 Task: Create a schedule automation trigger every 2 weeks on sunday at 05:00 PM starting on July 1, 2022.
Action: Mouse moved to (1068, 312)
Screenshot: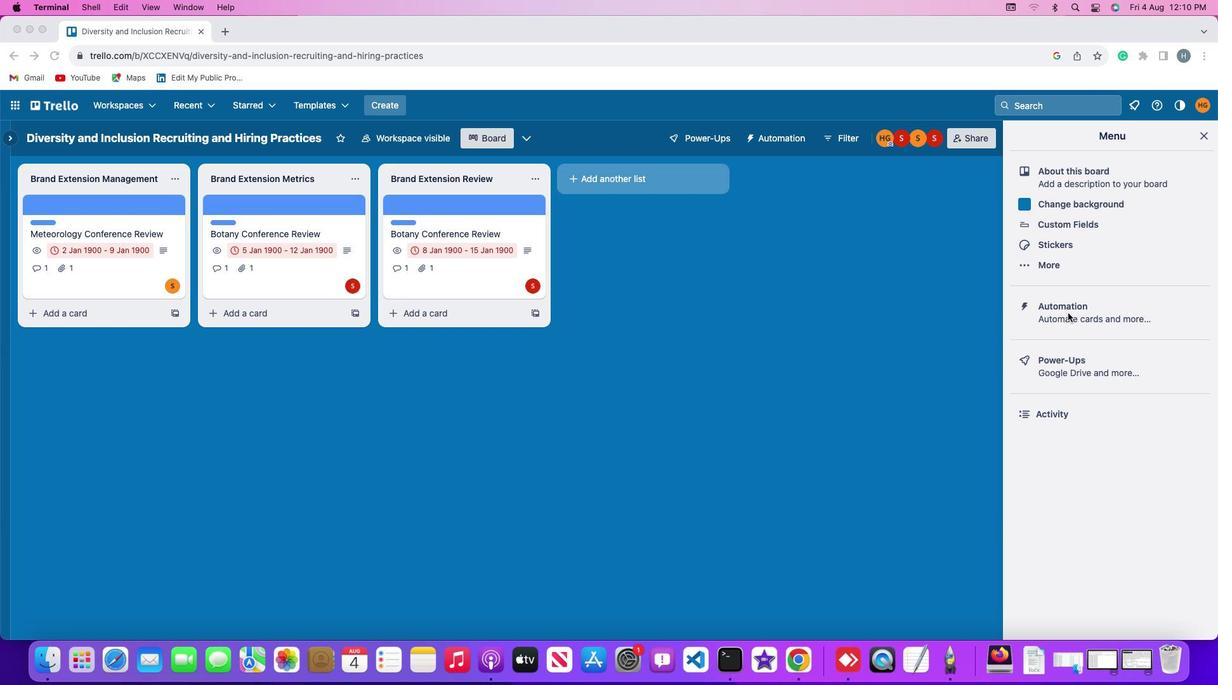 
Action: Mouse pressed left at (1068, 312)
Screenshot: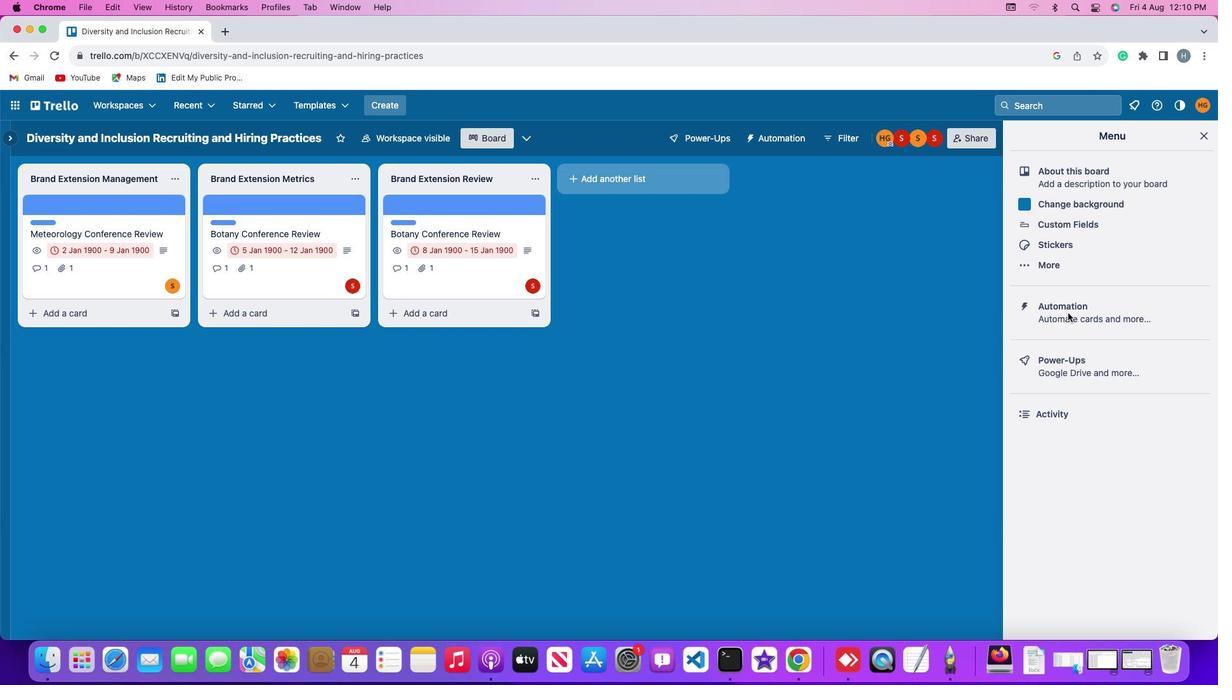 
Action: Mouse moved to (1077, 311)
Screenshot: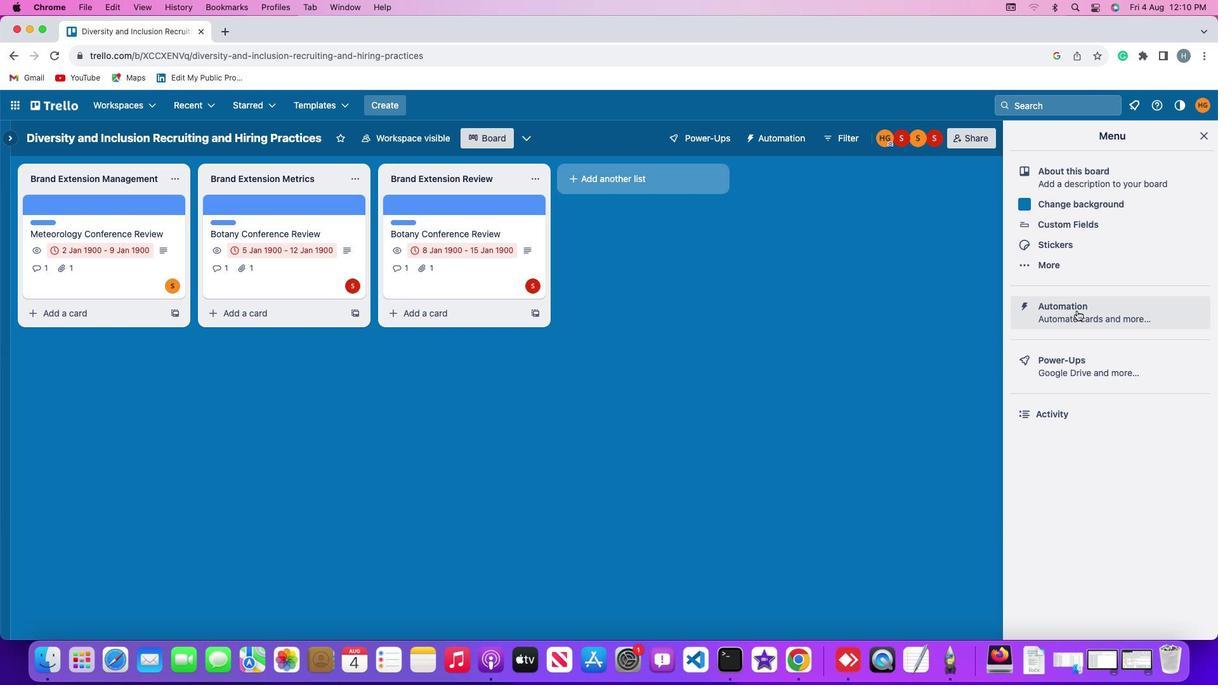 
Action: Mouse pressed left at (1077, 311)
Screenshot: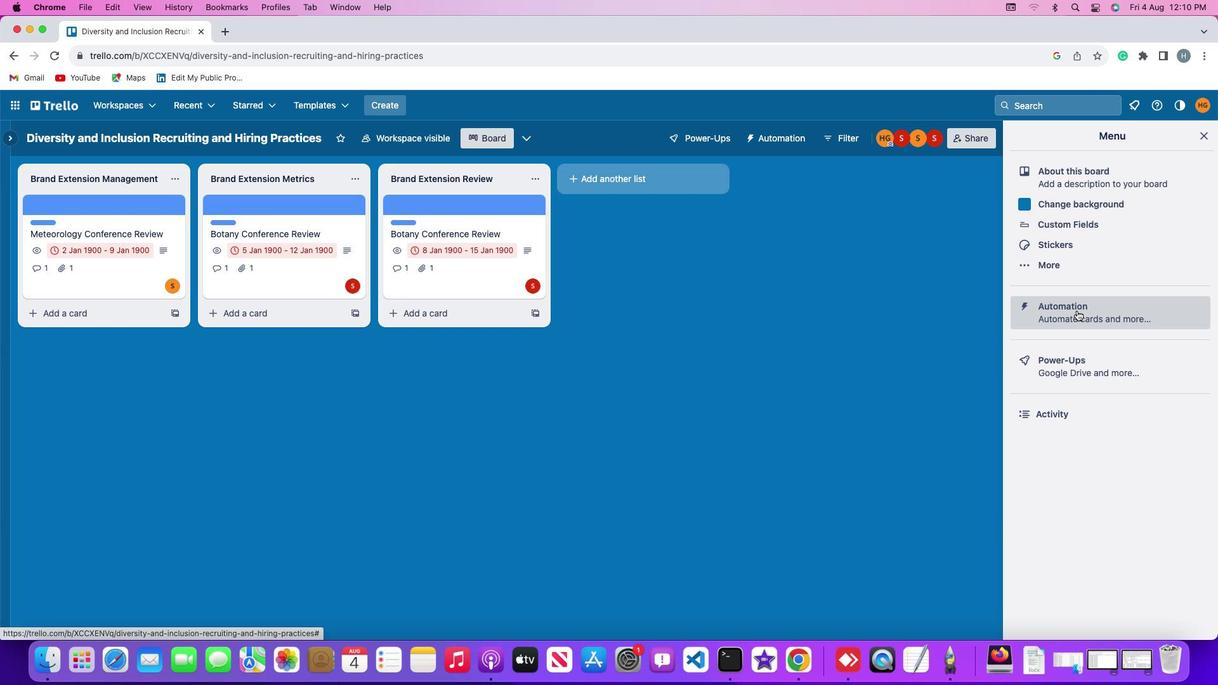 
Action: Mouse moved to (77, 272)
Screenshot: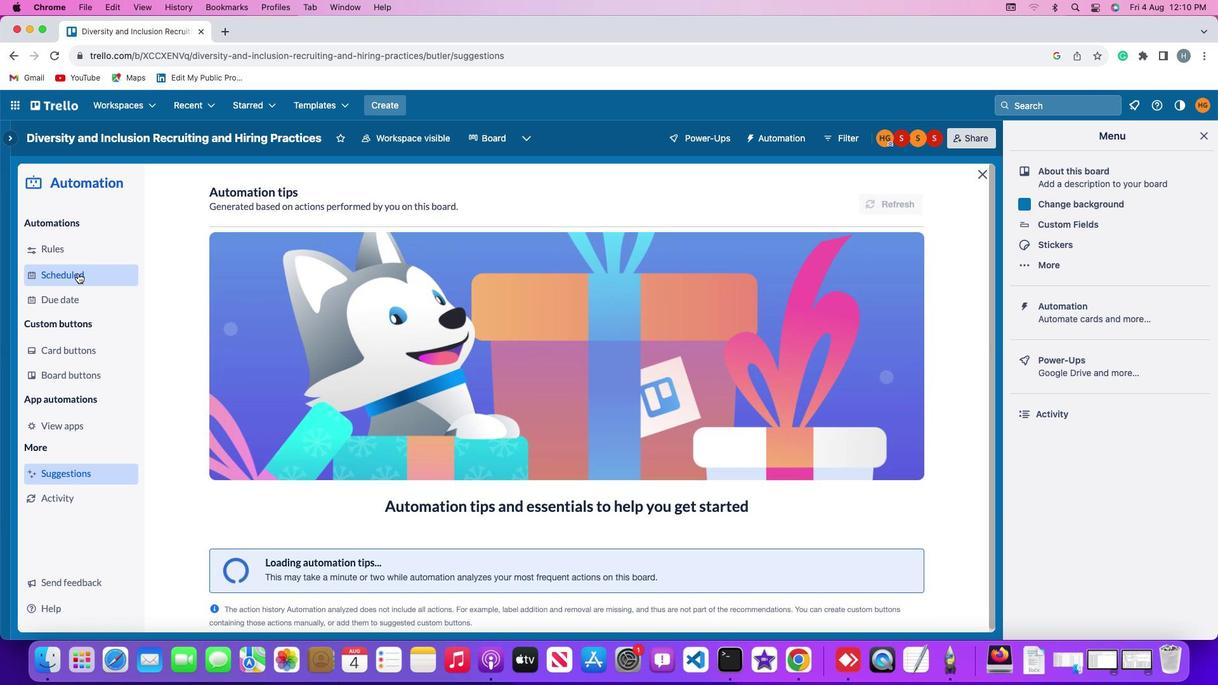 
Action: Mouse pressed left at (77, 272)
Screenshot: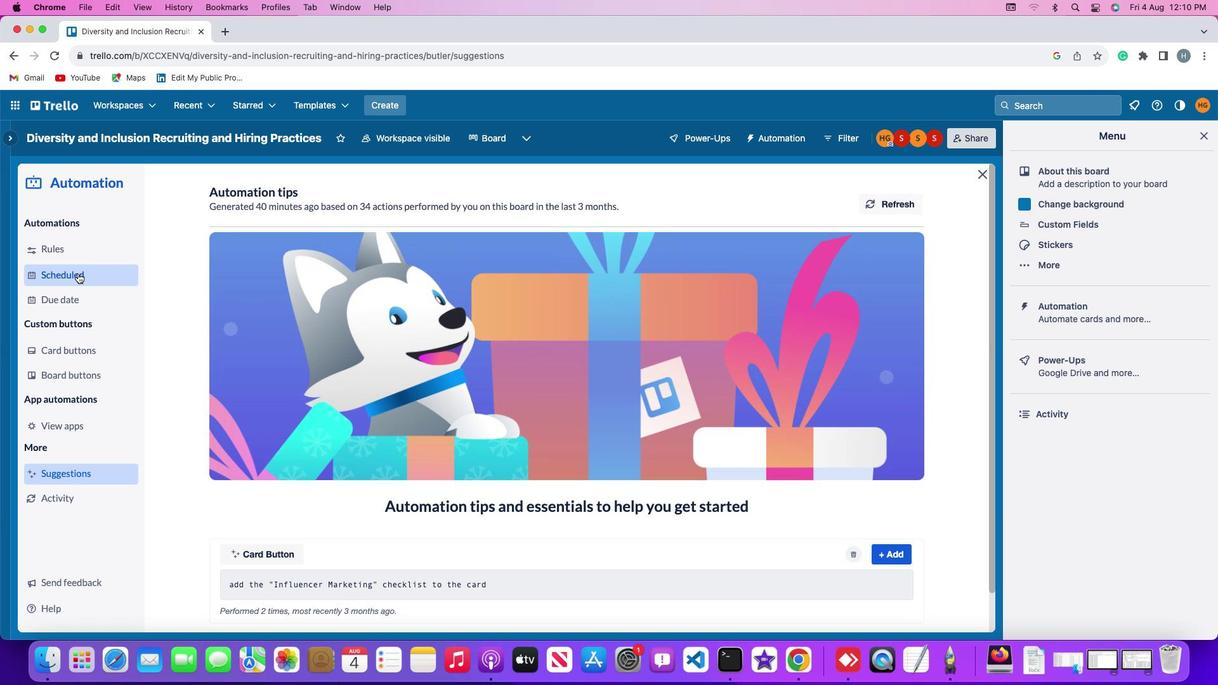 
Action: Mouse moved to (857, 195)
Screenshot: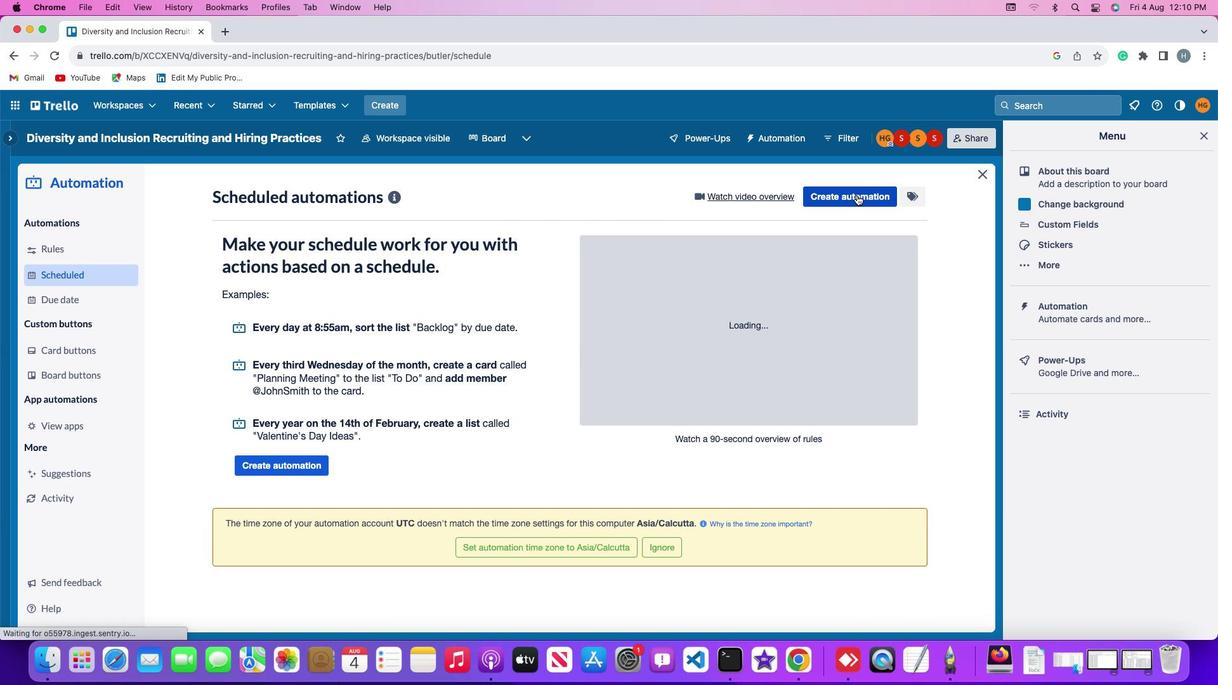 
Action: Mouse pressed left at (857, 195)
Screenshot: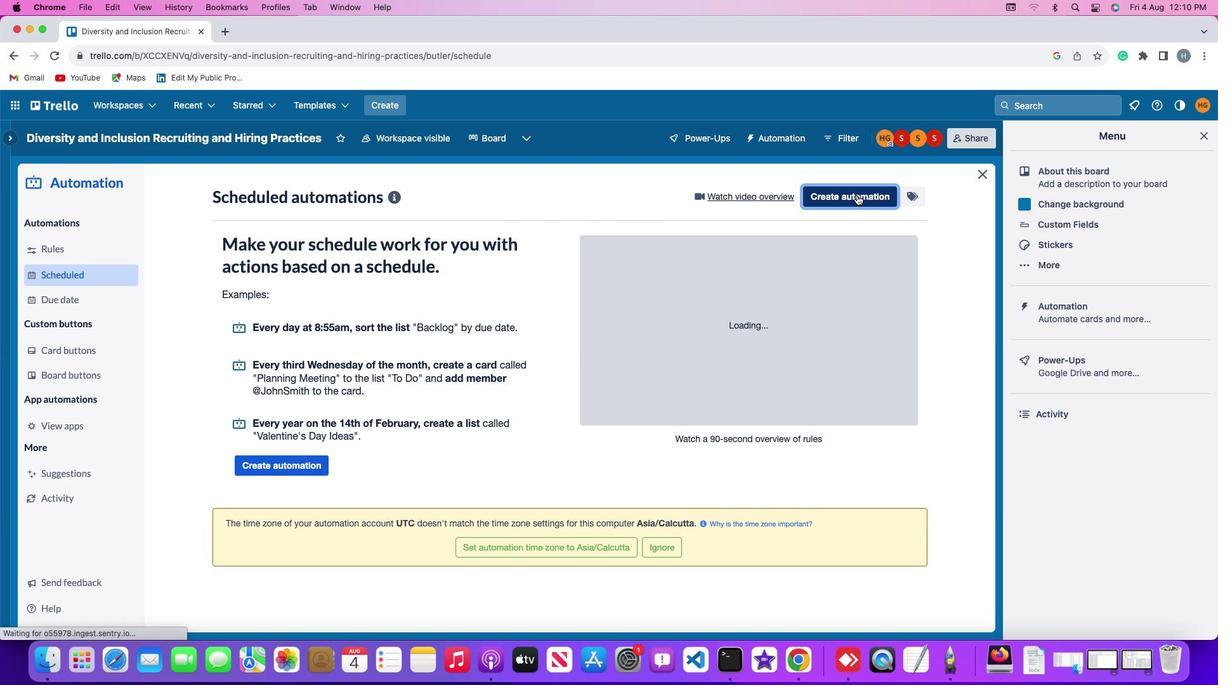 
Action: Mouse moved to (620, 316)
Screenshot: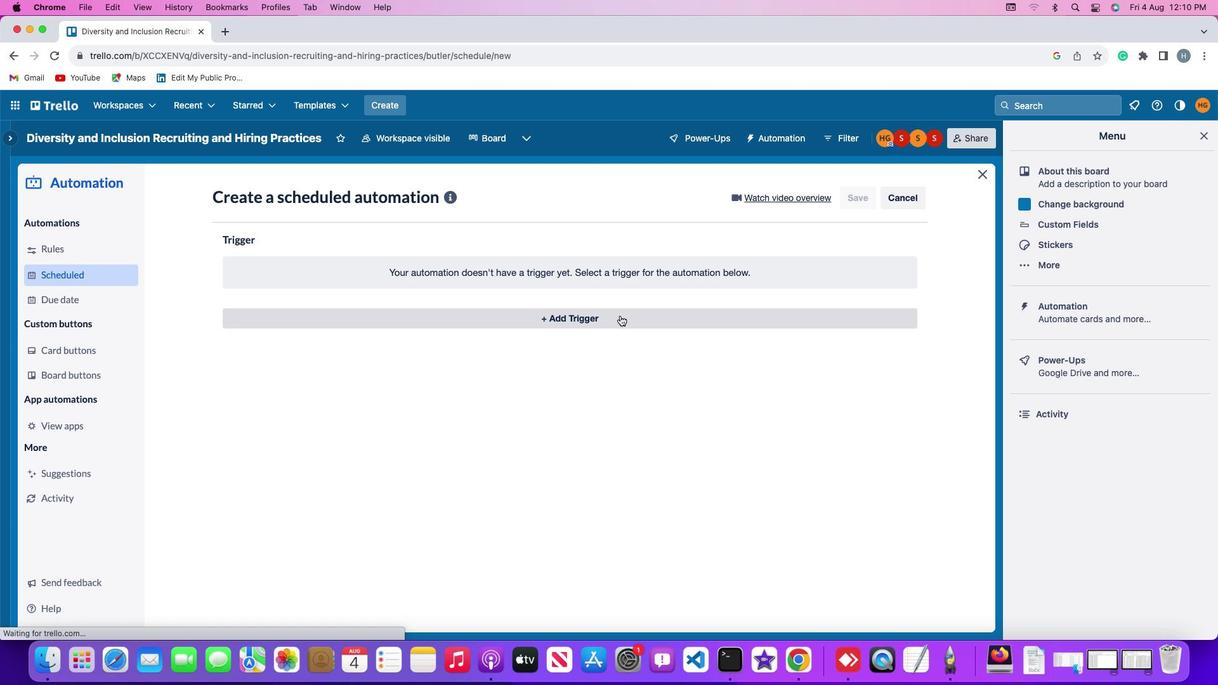 
Action: Mouse pressed left at (620, 316)
Screenshot: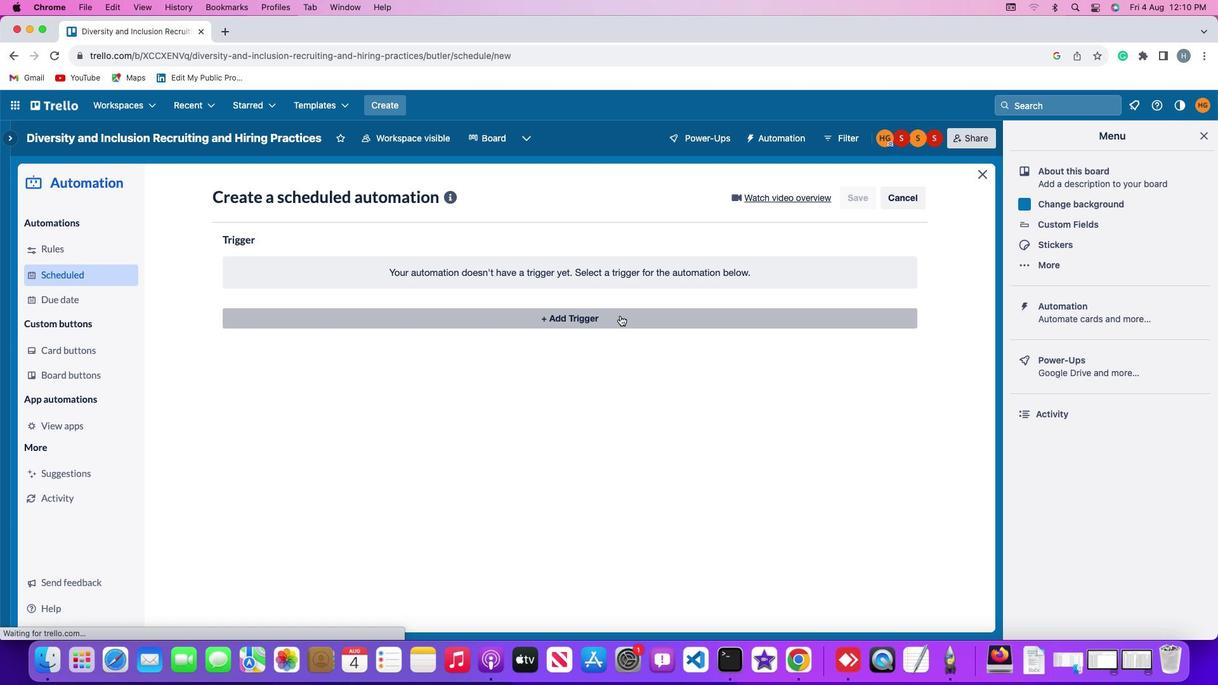 
Action: Mouse moved to (267, 448)
Screenshot: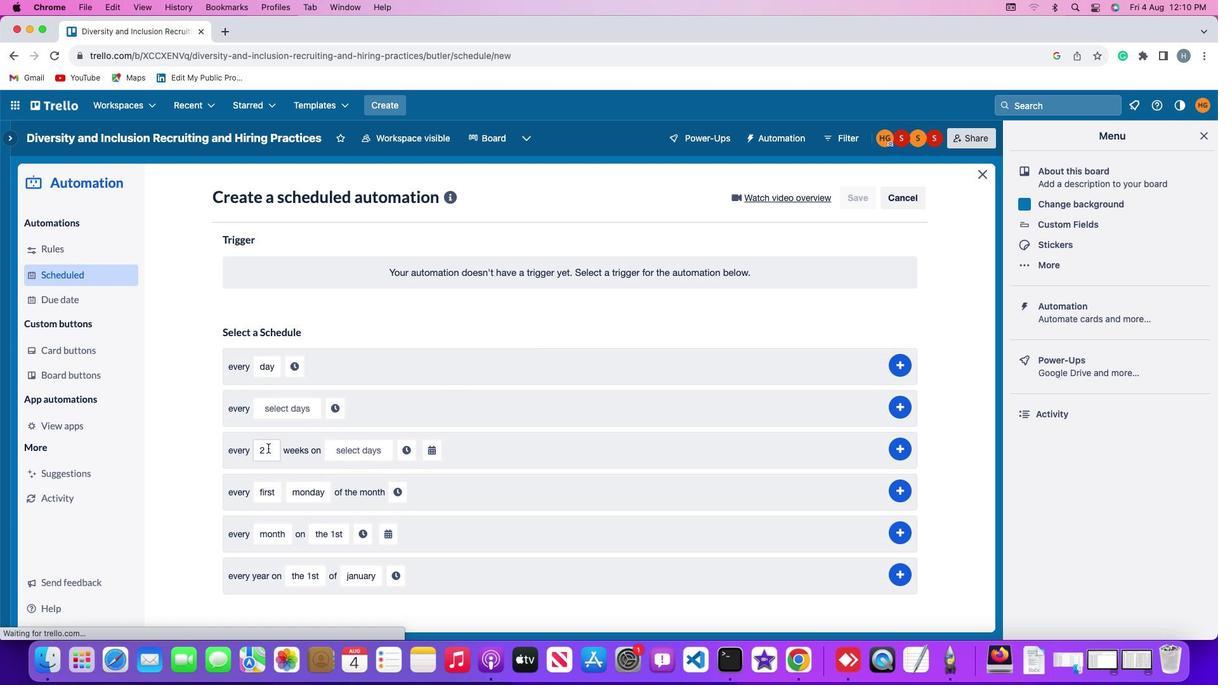 
Action: Mouse pressed left at (267, 448)
Screenshot: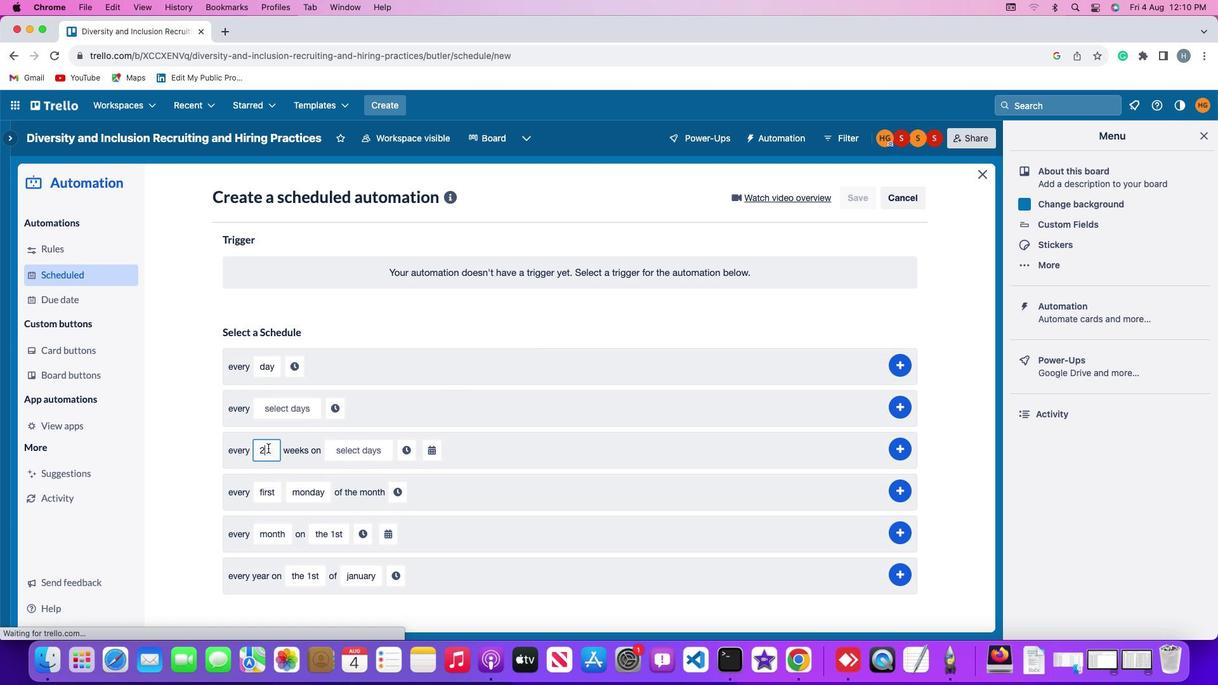 
Action: Mouse moved to (269, 446)
Screenshot: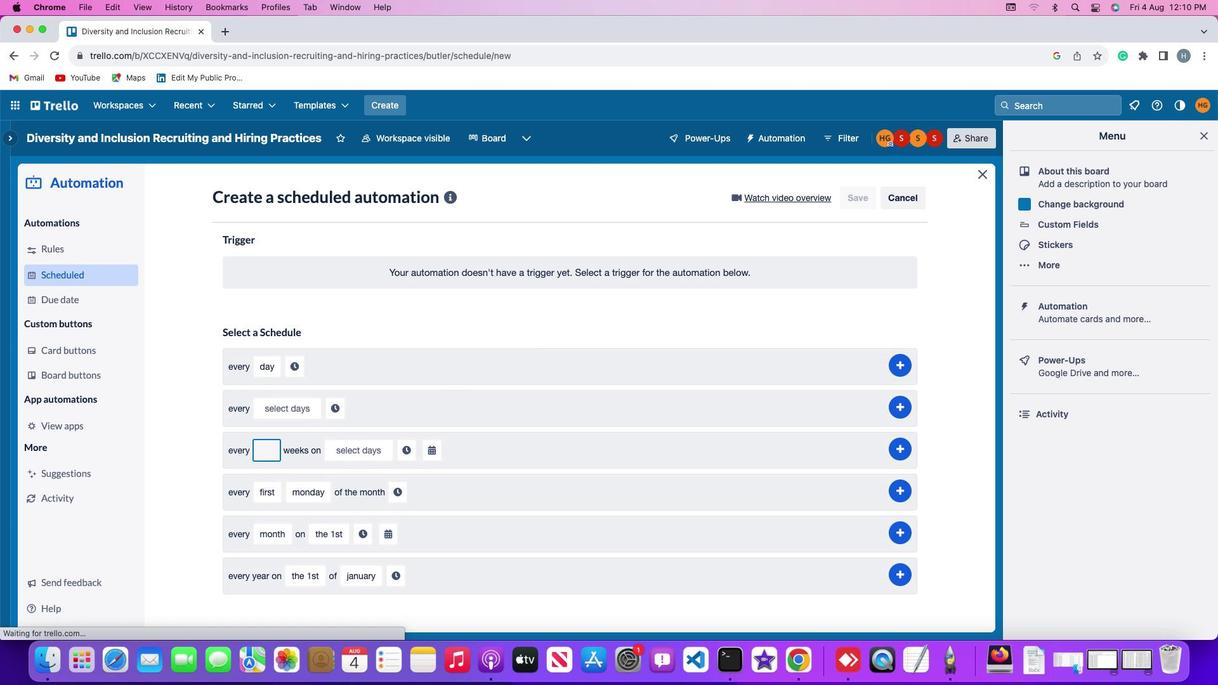 
Action: Key pressed Key.backspace
Screenshot: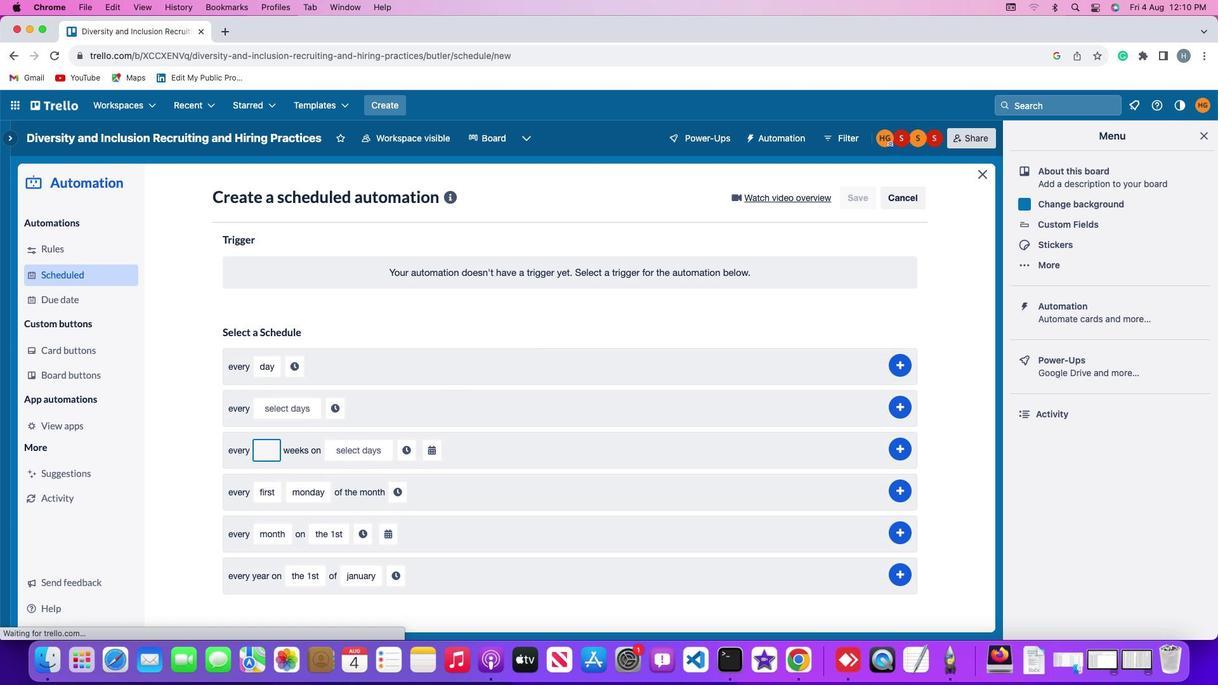 
Action: Mouse moved to (269, 446)
Screenshot: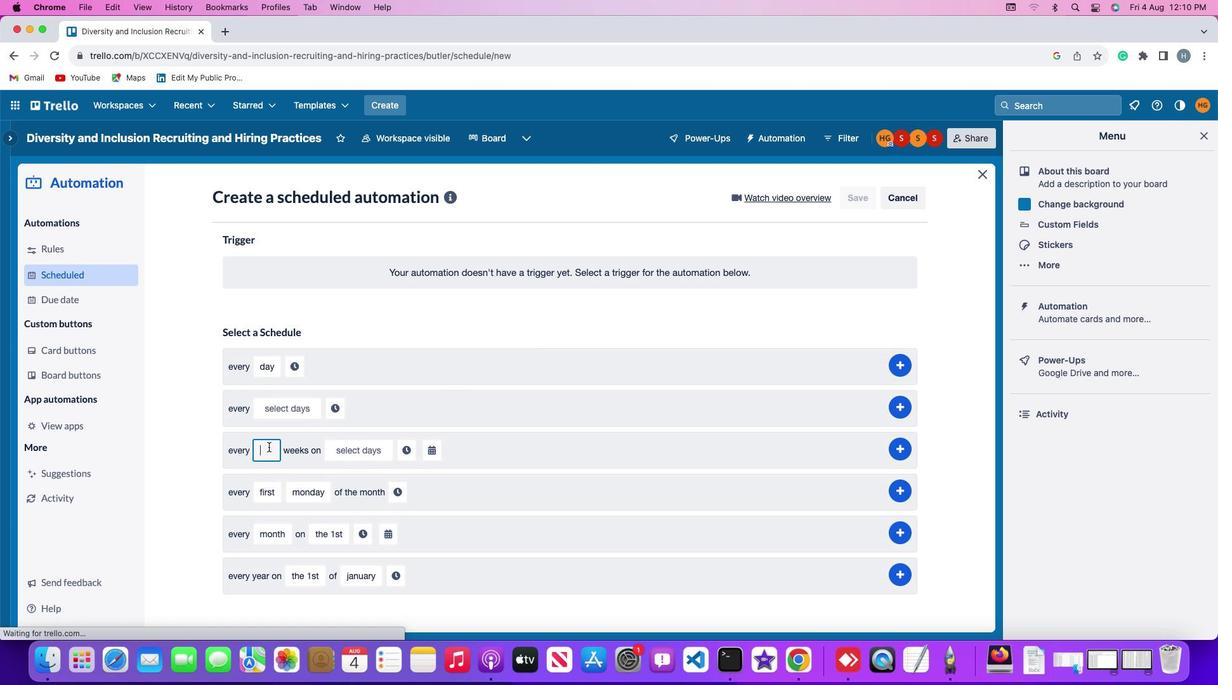 
Action: Key pressed '2'
Screenshot: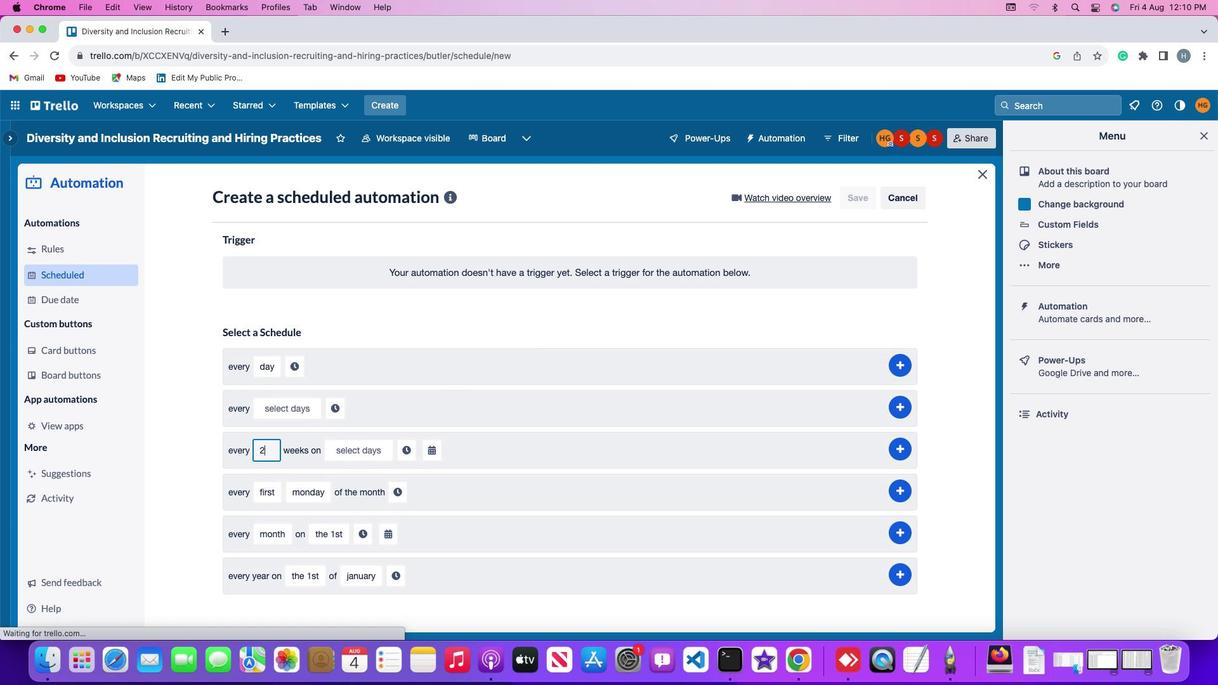 
Action: Mouse moved to (359, 429)
Screenshot: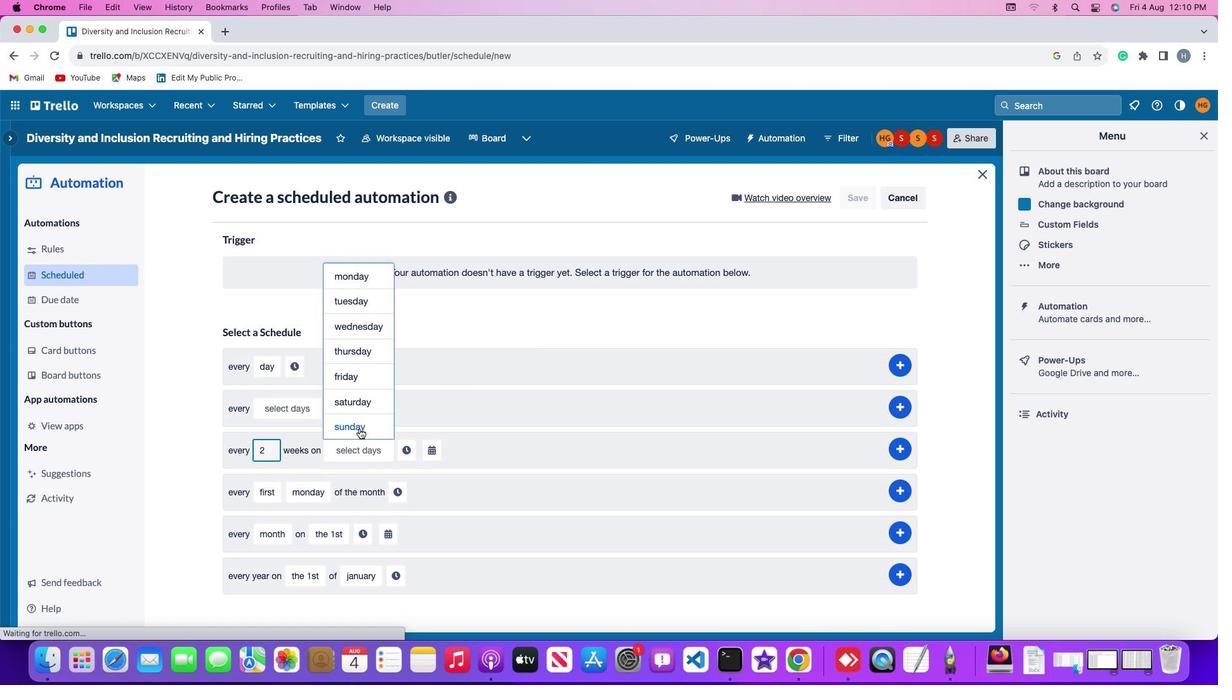 
Action: Mouse pressed left at (359, 429)
Screenshot: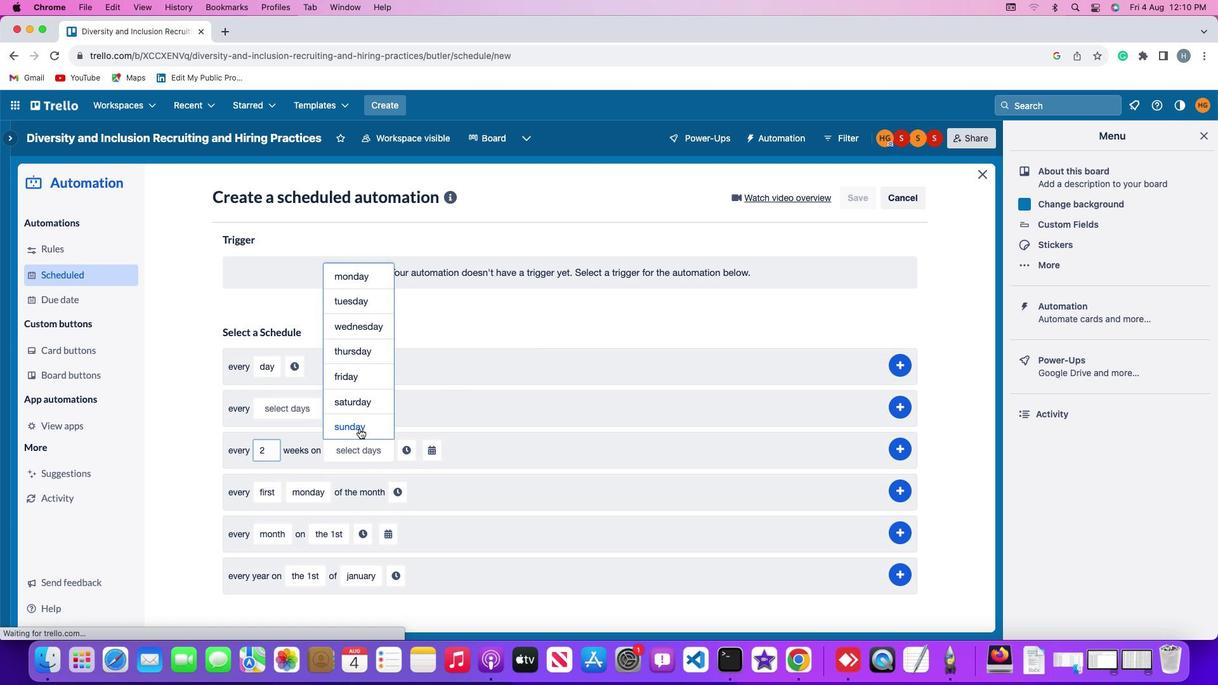 
Action: Mouse moved to (410, 448)
Screenshot: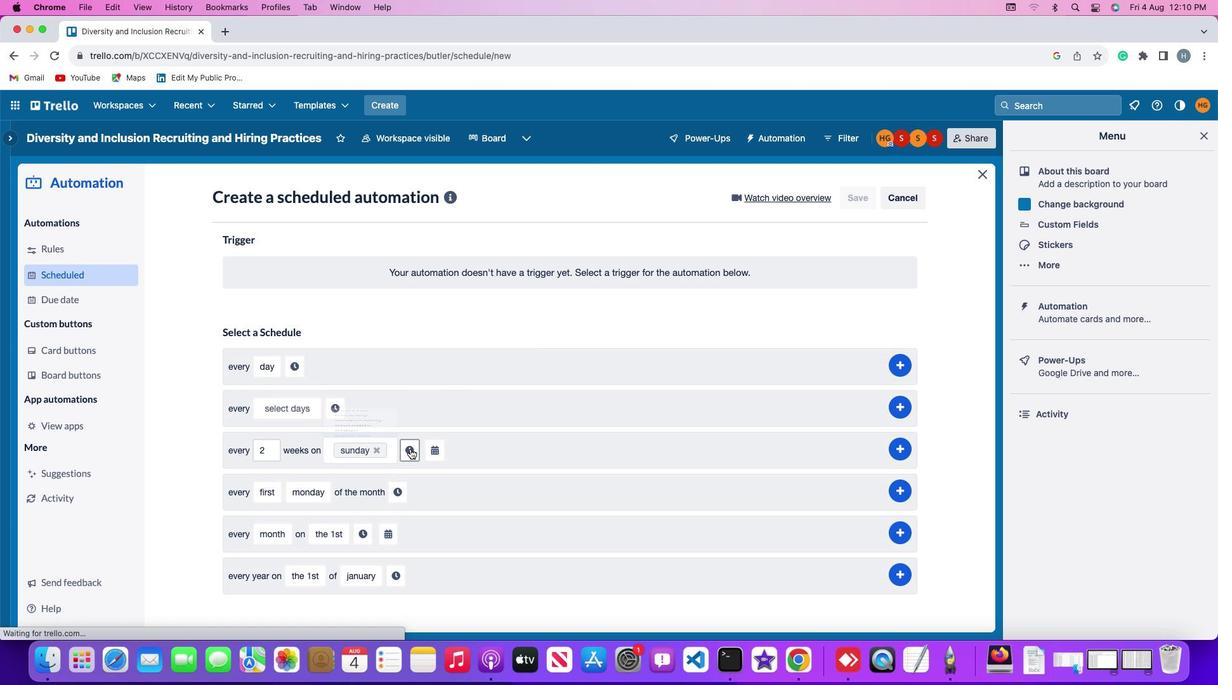 
Action: Mouse pressed left at (410, 448)
Screenshot: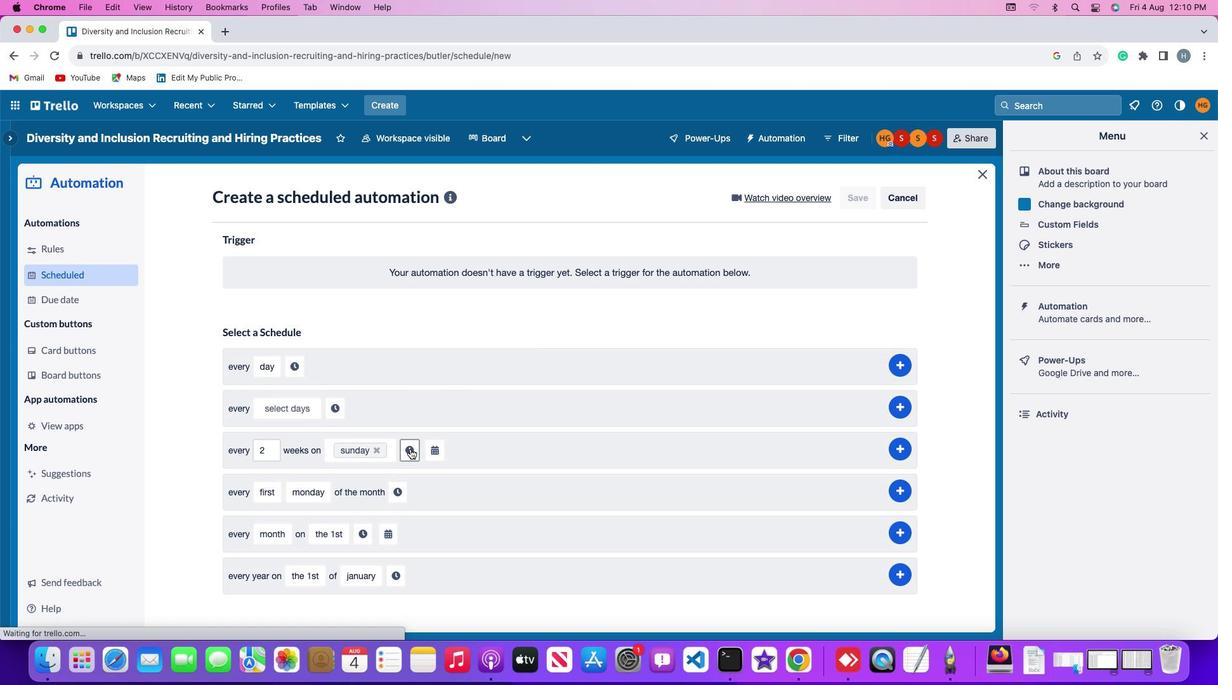 
Action: Mouse moved to (435, 451)
Screenshot: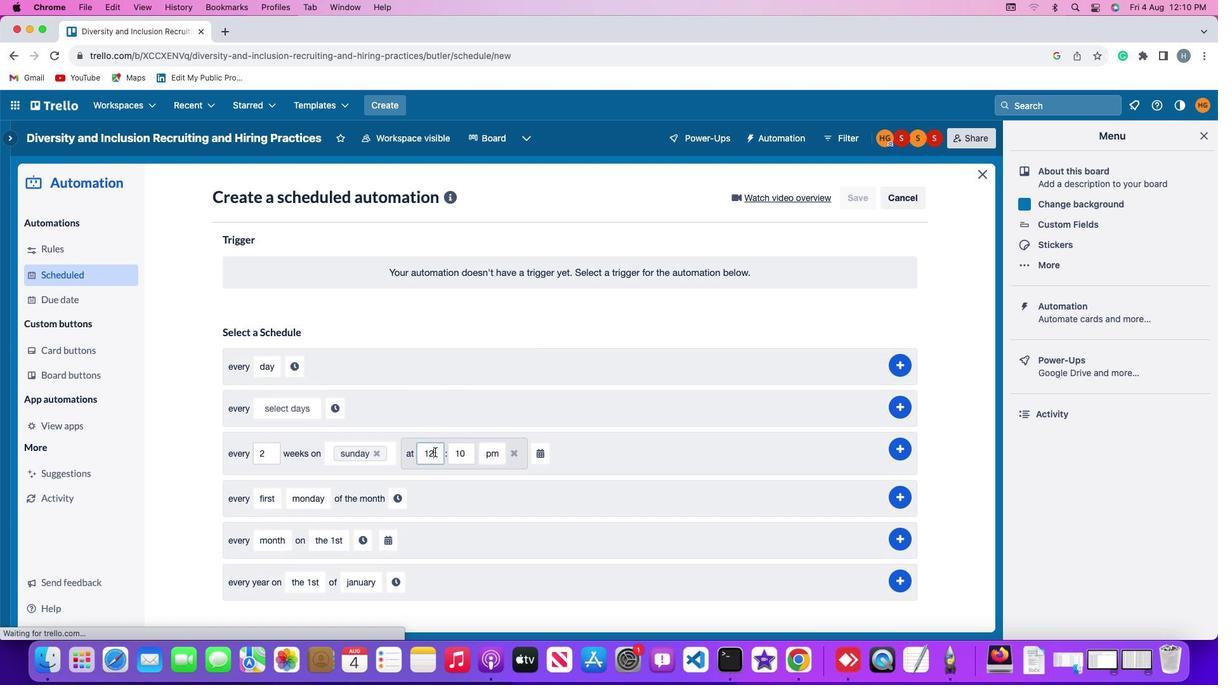 
Action: Mouse pressed left at (435, 451)
Screenshot: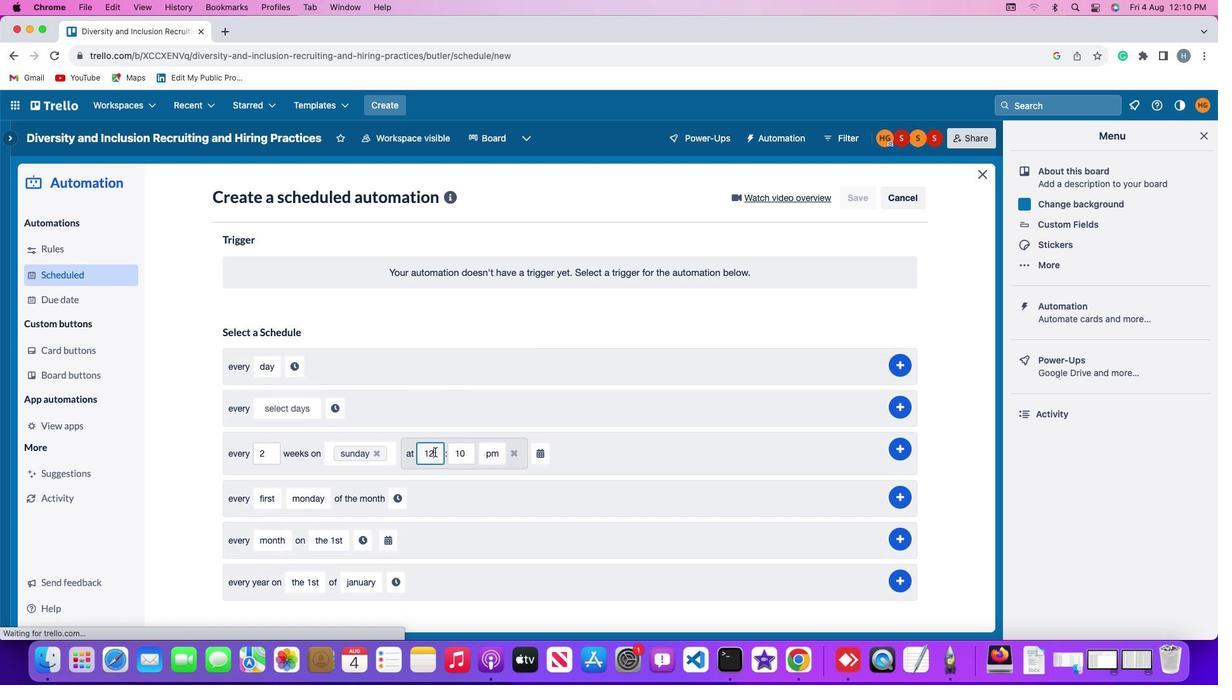 
Action: Mouse moved to (435, 451)
Screenshot: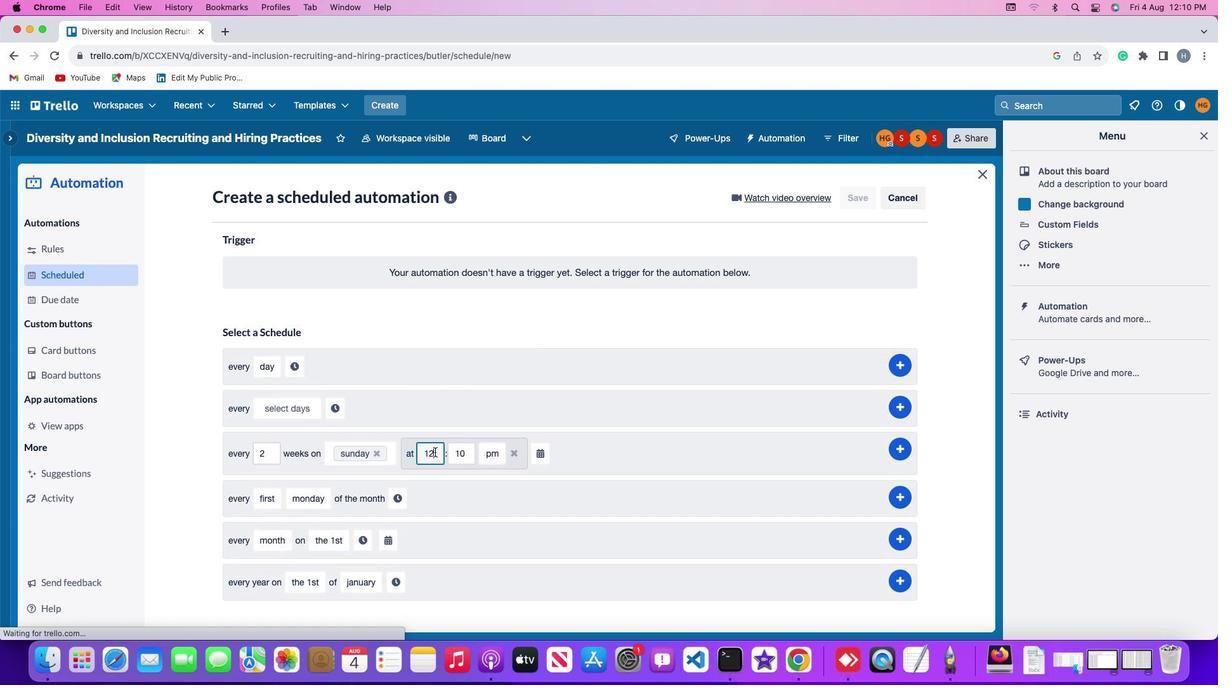 
Action: Key pressed Key.backspace
Screenshot: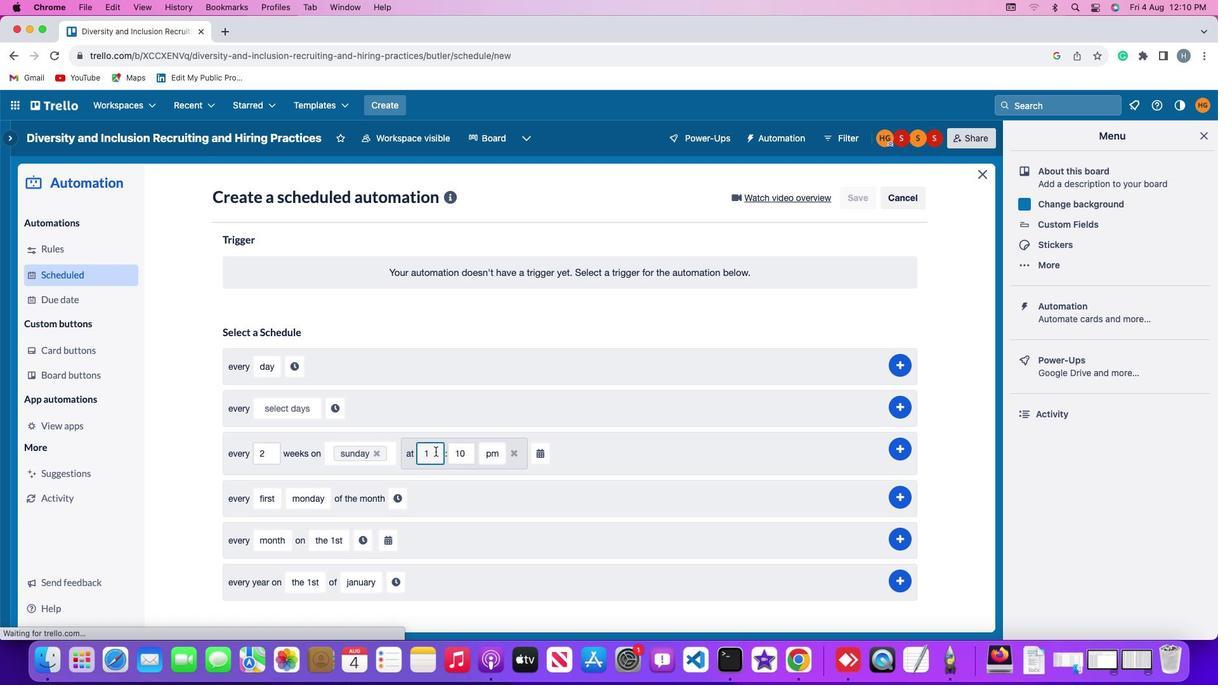 
Action: Mouse moved to (435, 451)
Screenshot: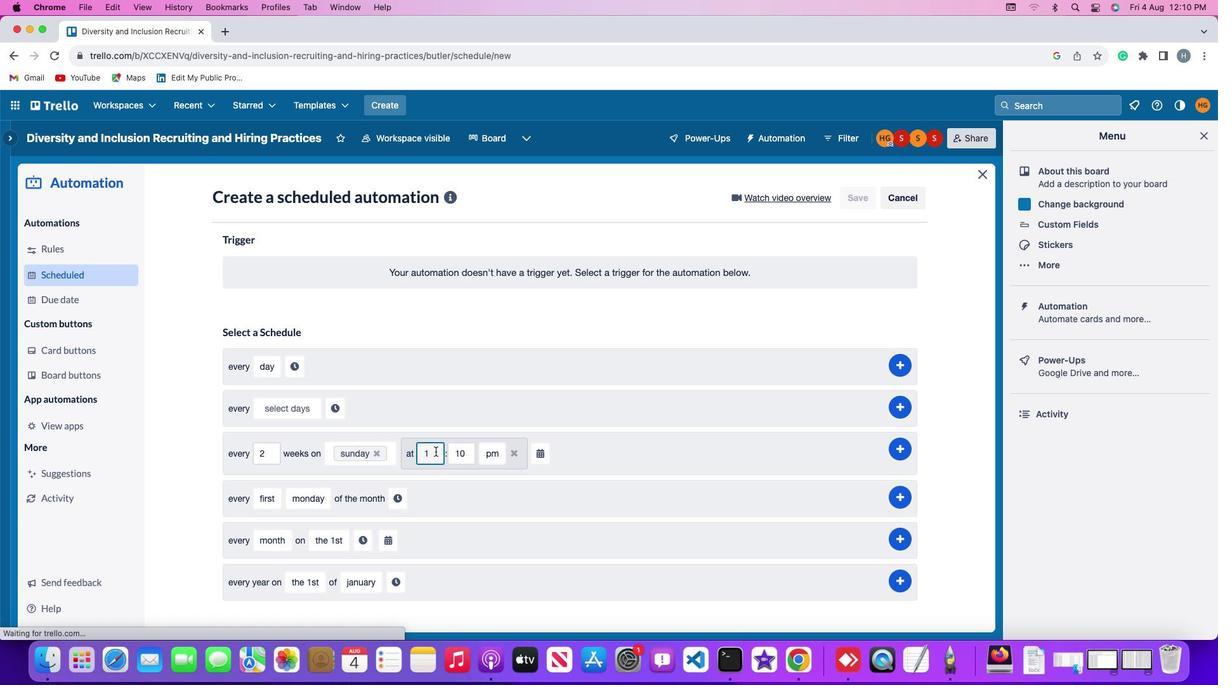 
Action: Key pressed Key.backspace
Screenshot: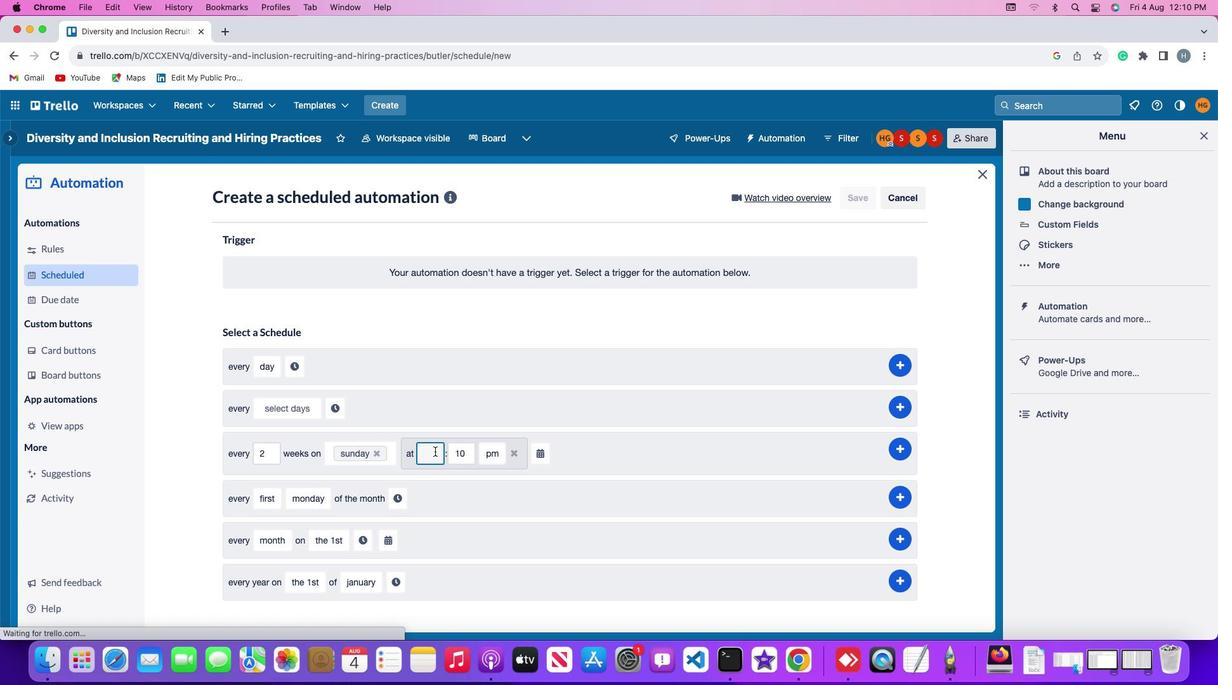 
Action: Mouse moved to (434, 450)
Screenshot: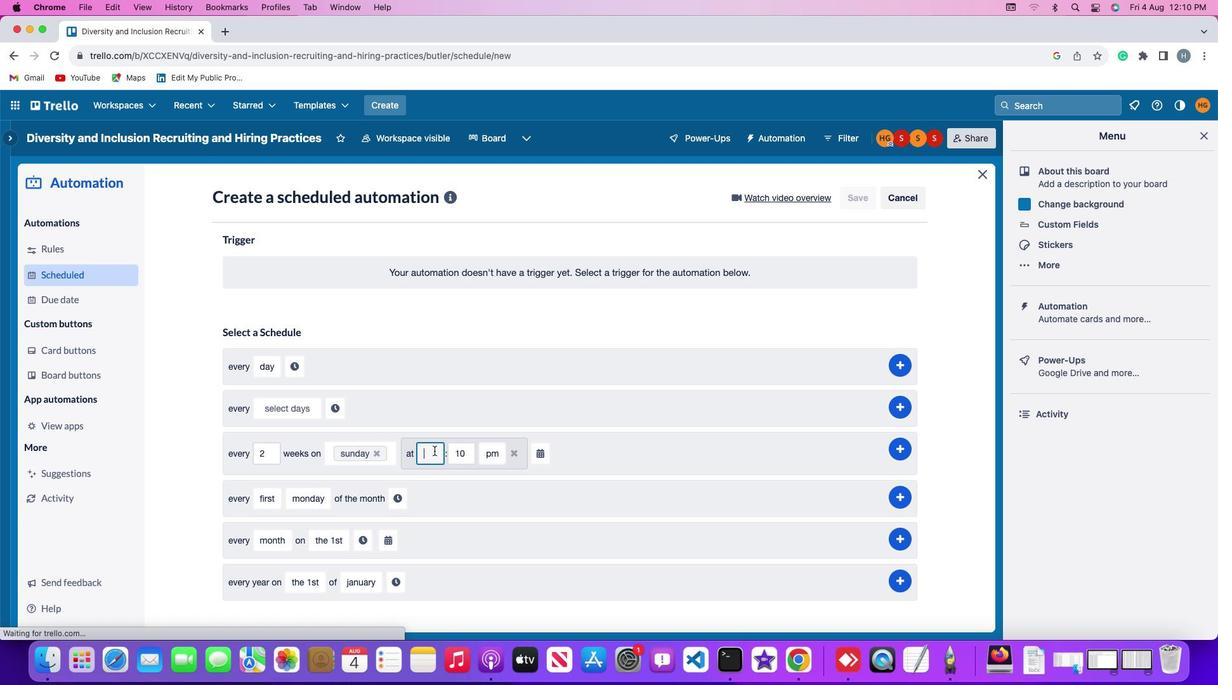 
Action: Key pressed '5'
Screenshot: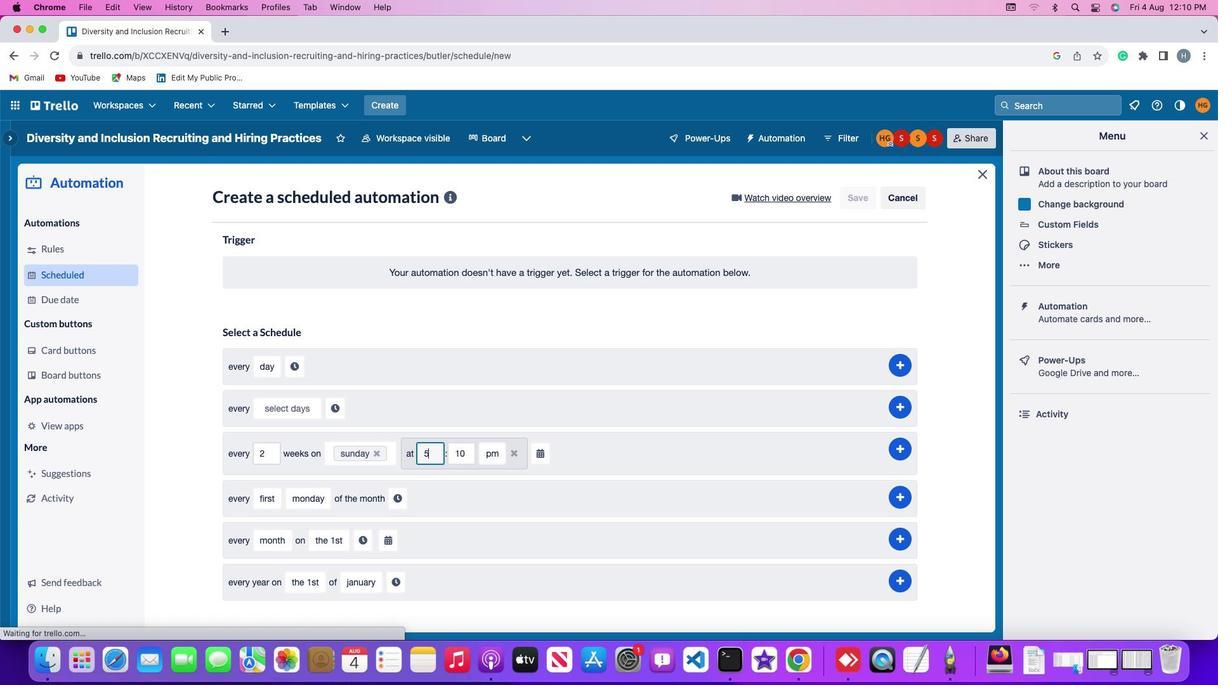 
Action: Mouse moved to (463, 453)
Screenshot: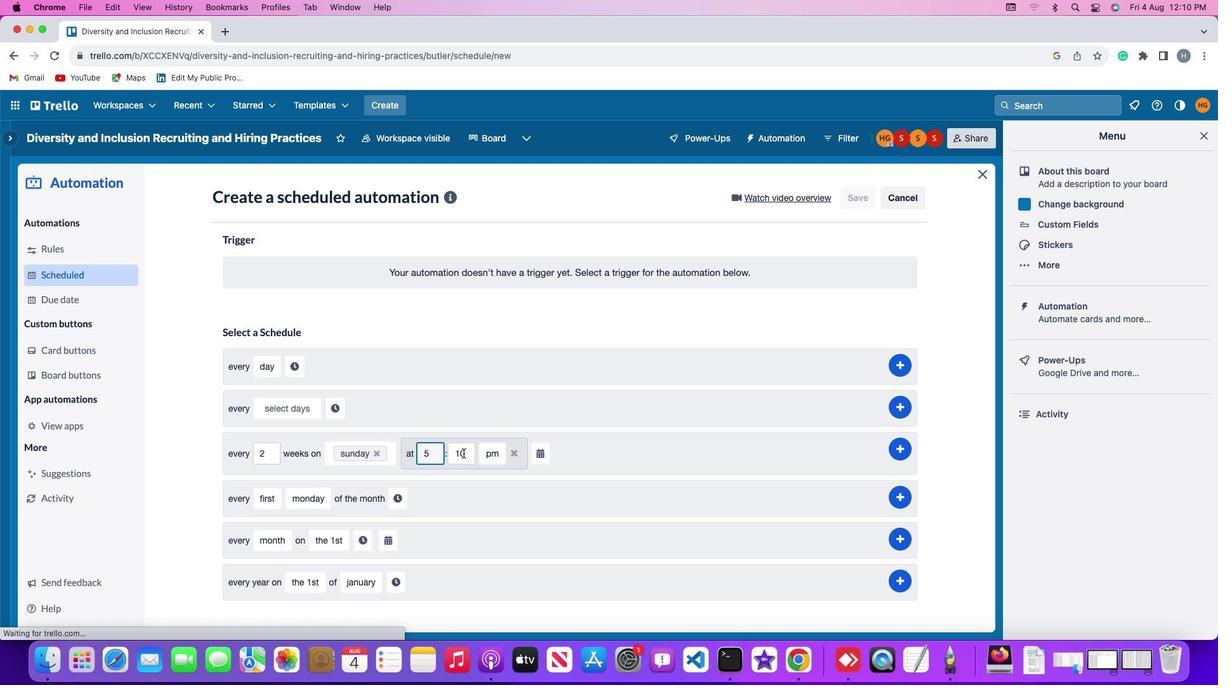 
Action: Mouse pressed left at (463, 453)
Screenshot: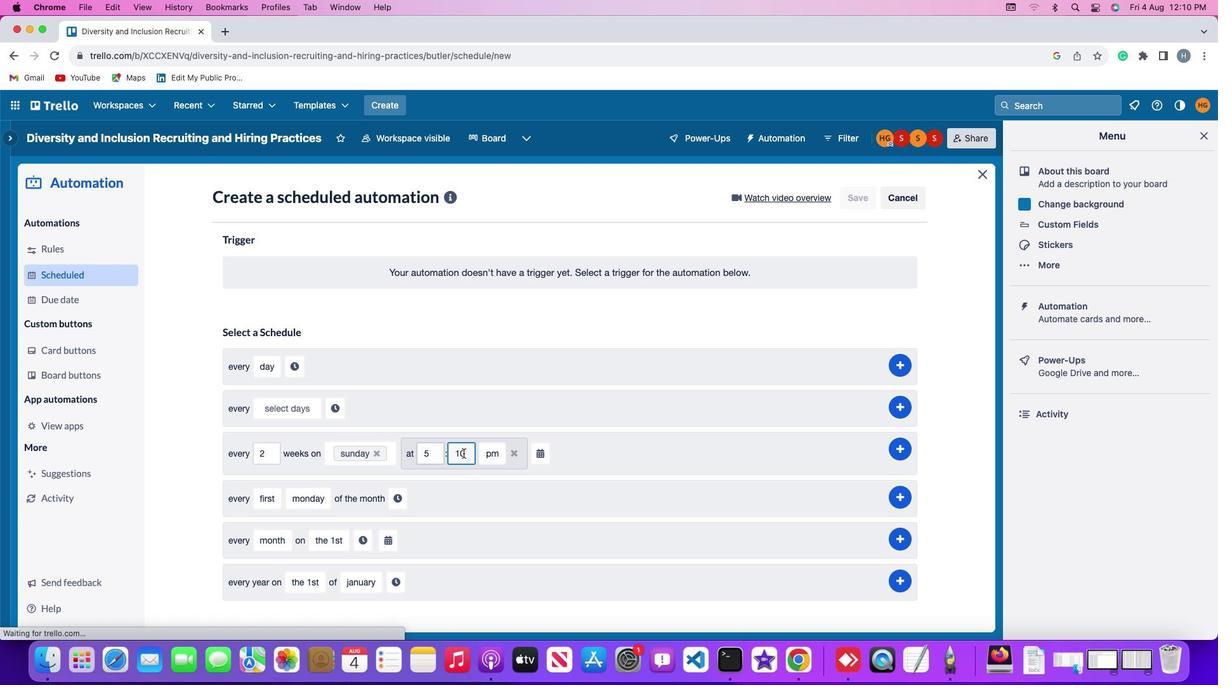 
Action: Mouse moved to (463, 453)
Screenshot: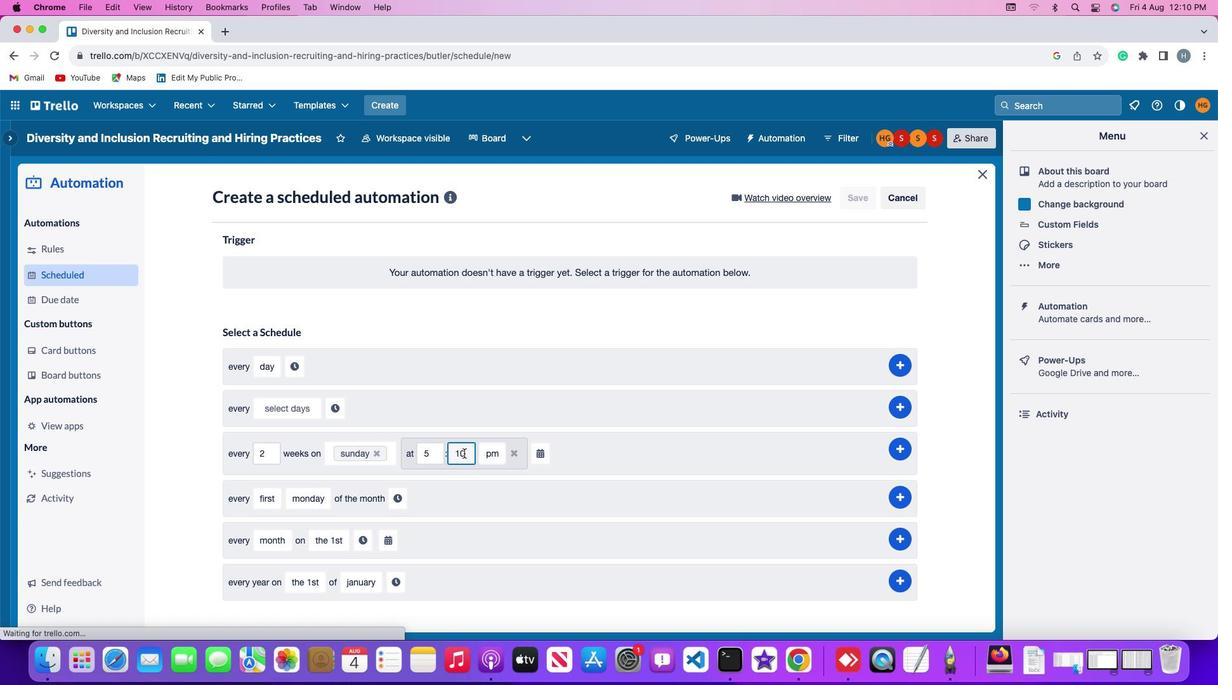 
Action: Key pressed Key.backspaceKey.backspace'0''0'
Screenshot: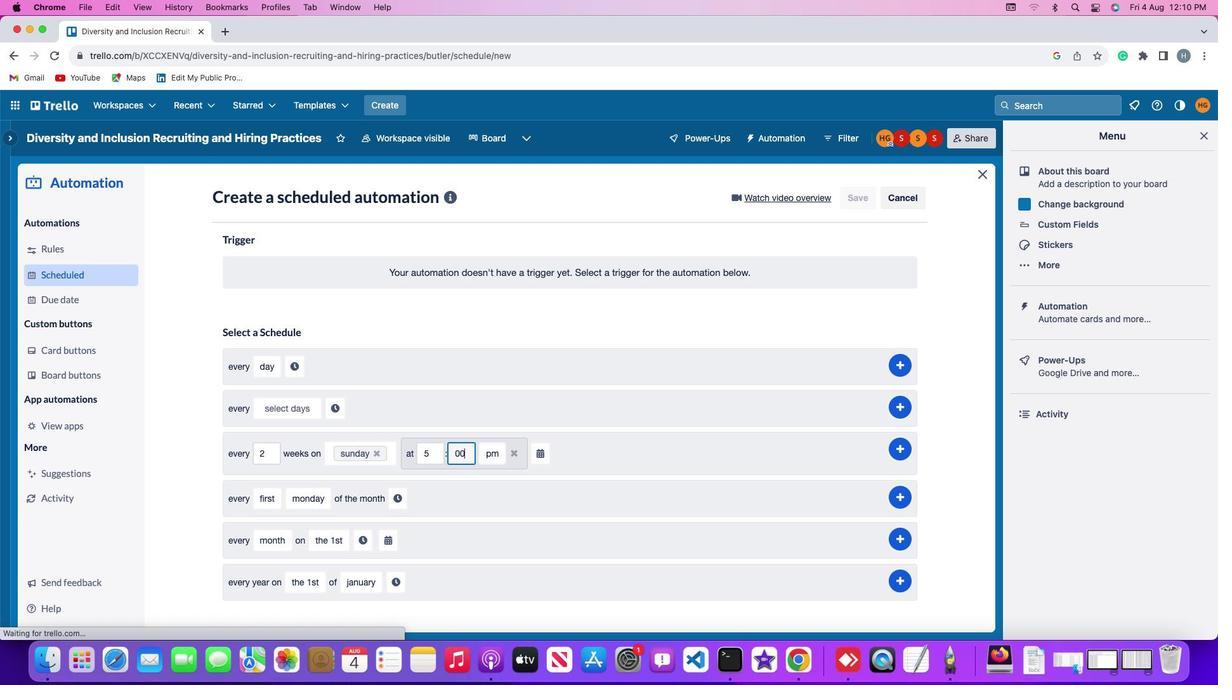 
Action: Mouse moved to (493, 502)
Screenshot: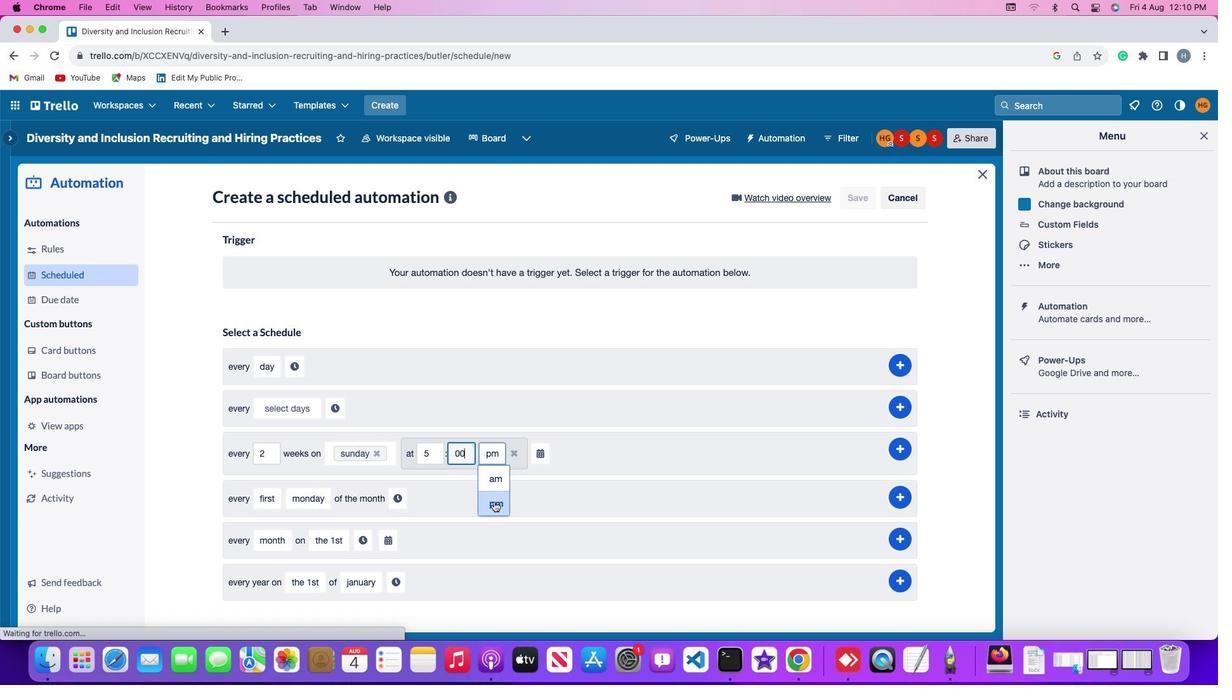 
Action: Mouse pressed left at (493, 502)
Screenshot: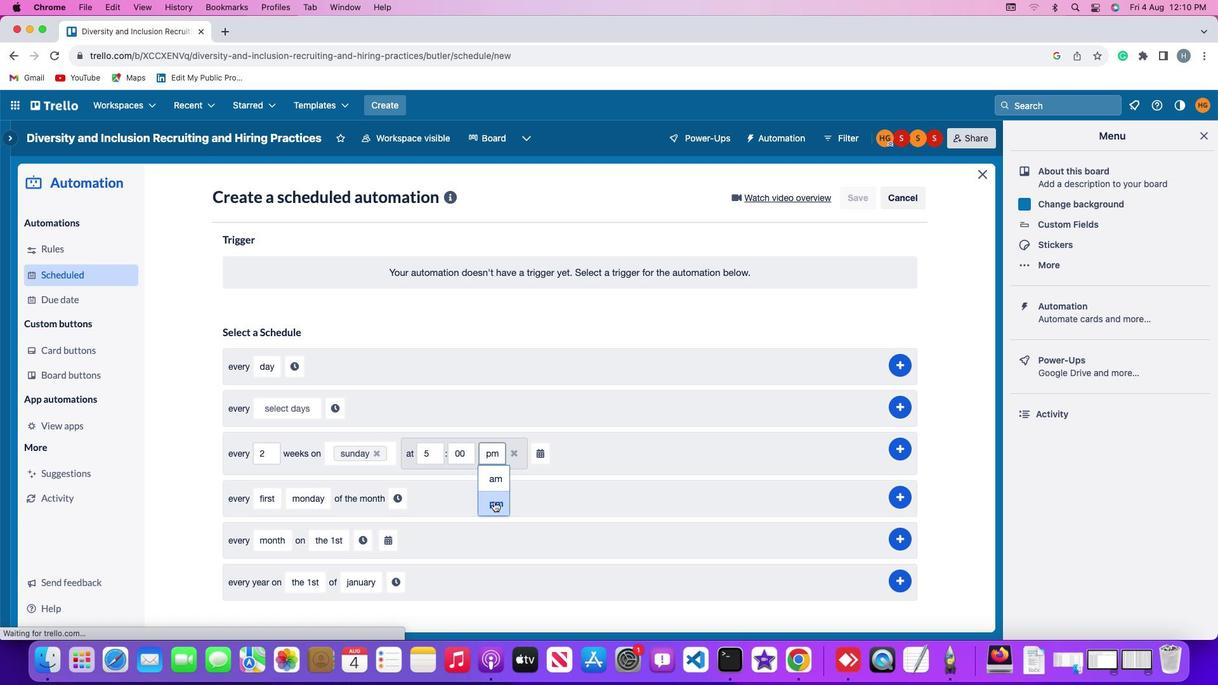 
Action: Mouse moved to (540, 453)
Screenshot: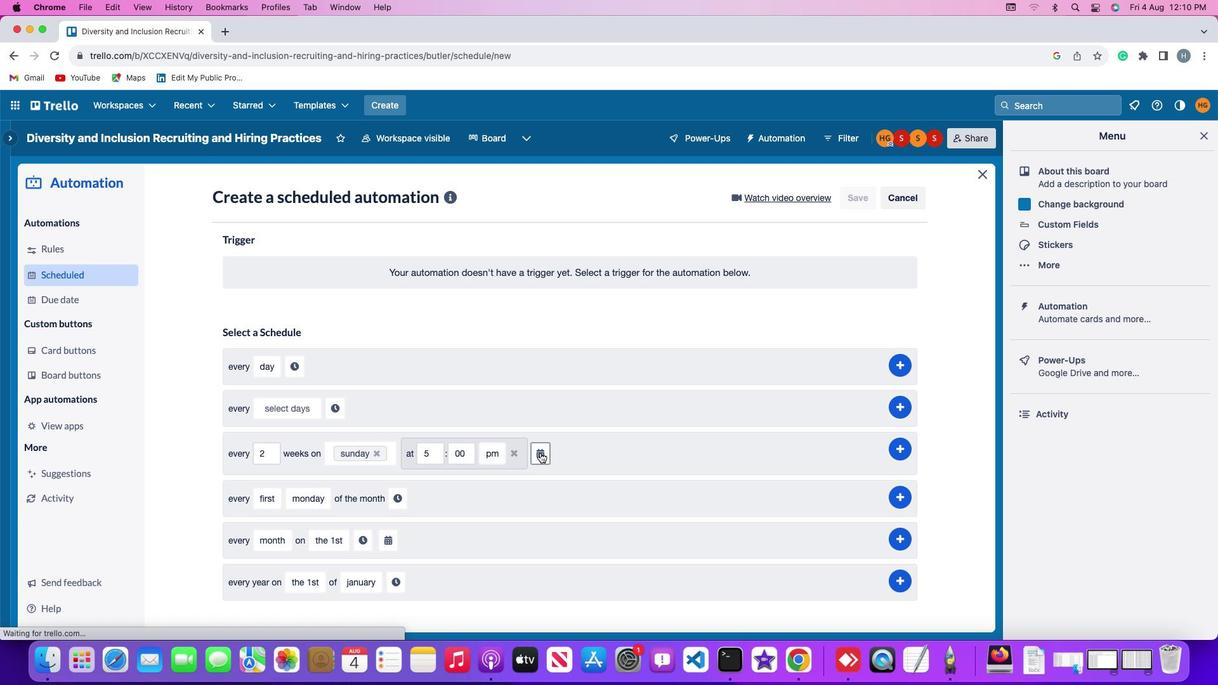 
Action: Mouse pressed left at (540, 453)
Screenshot: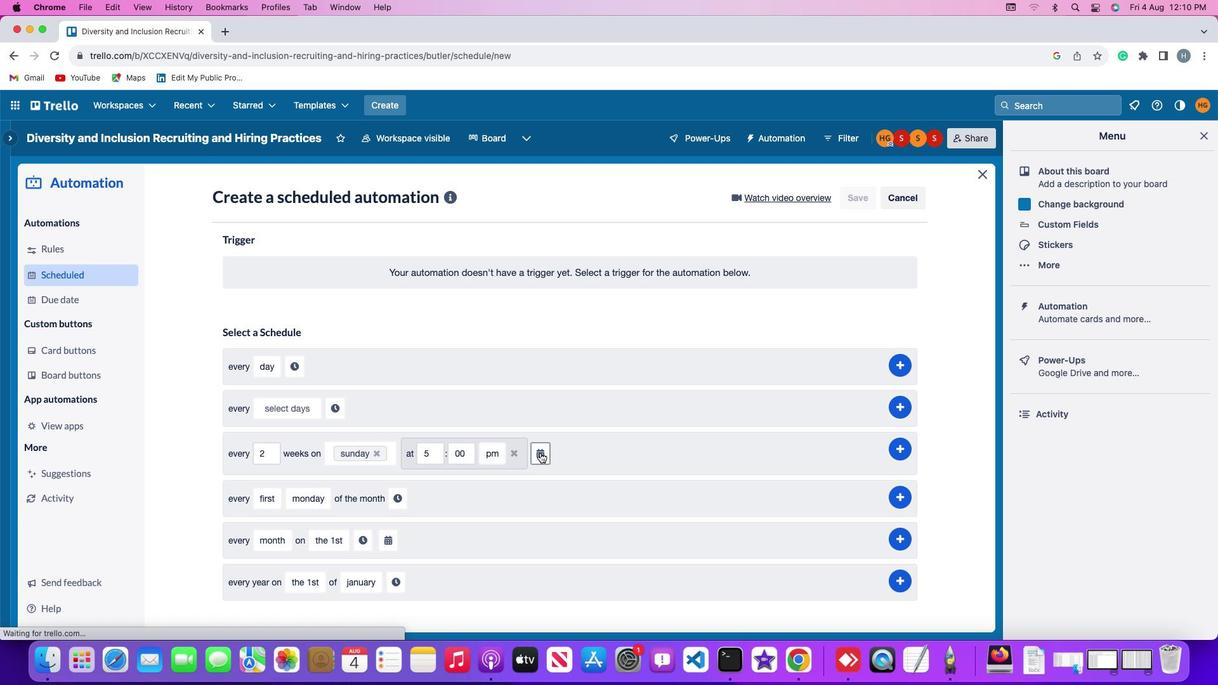 
Action: Mouse moved to (613, 472)
Screenshot: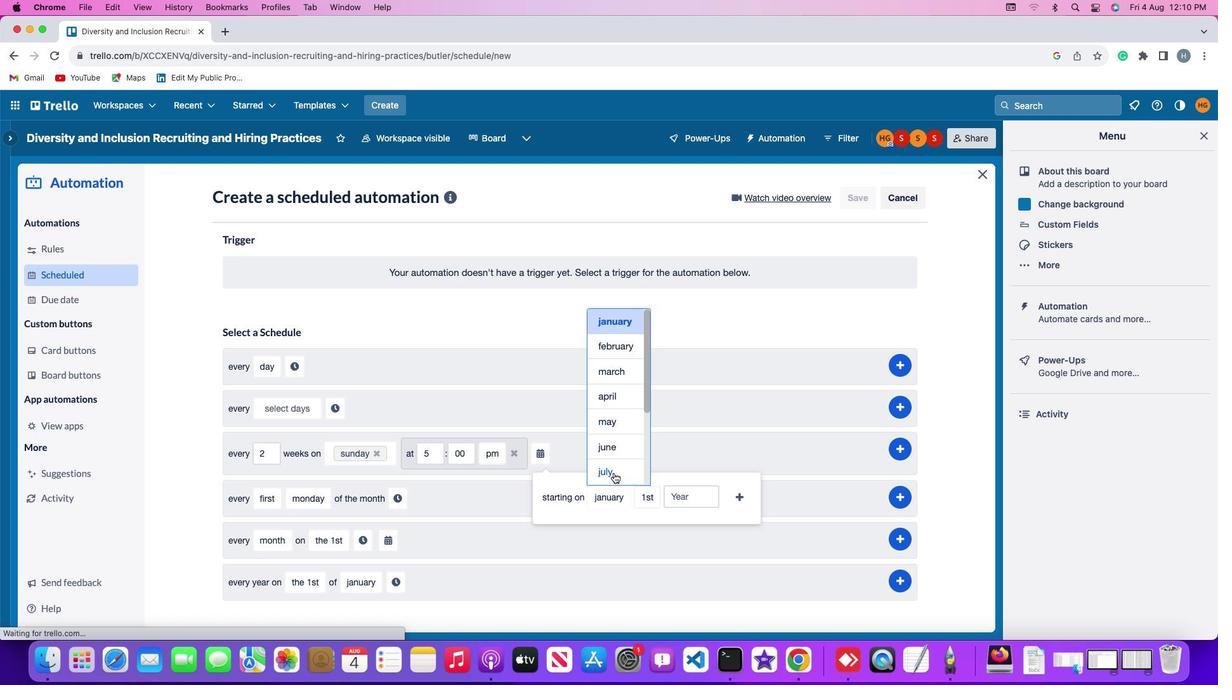 
Action: Mouse pressed left at (613, 472)
Screenshot: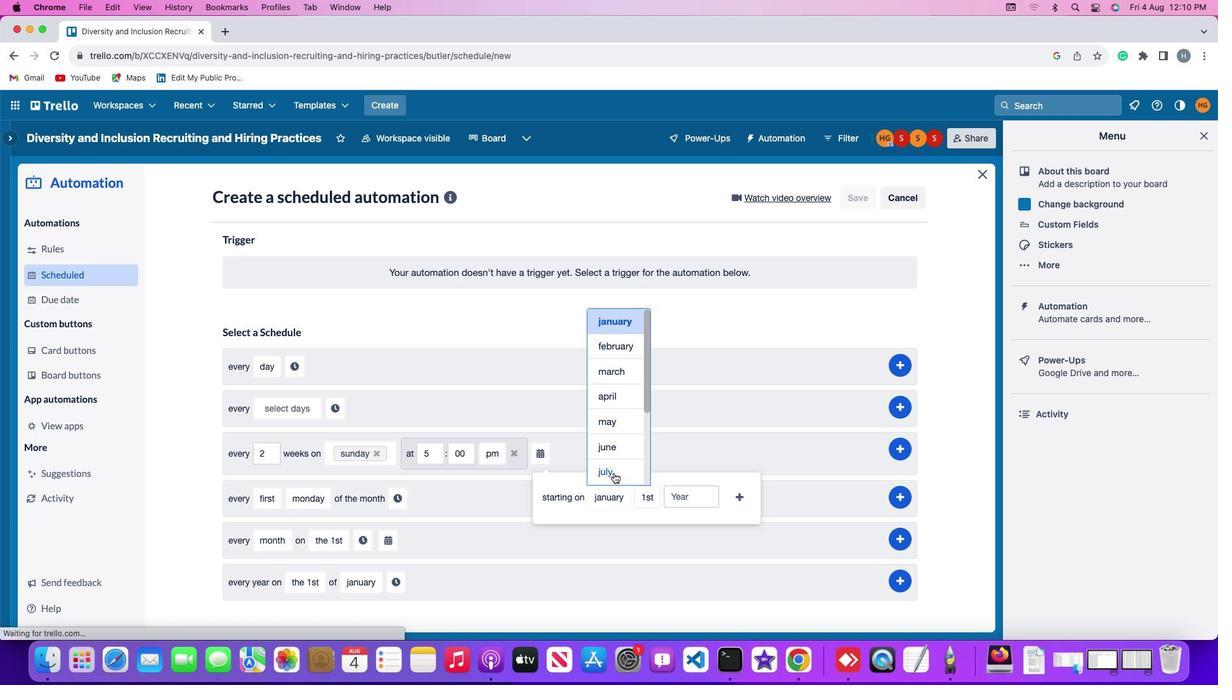 
Action: Mouse moved to (633, 323)
Screenshot: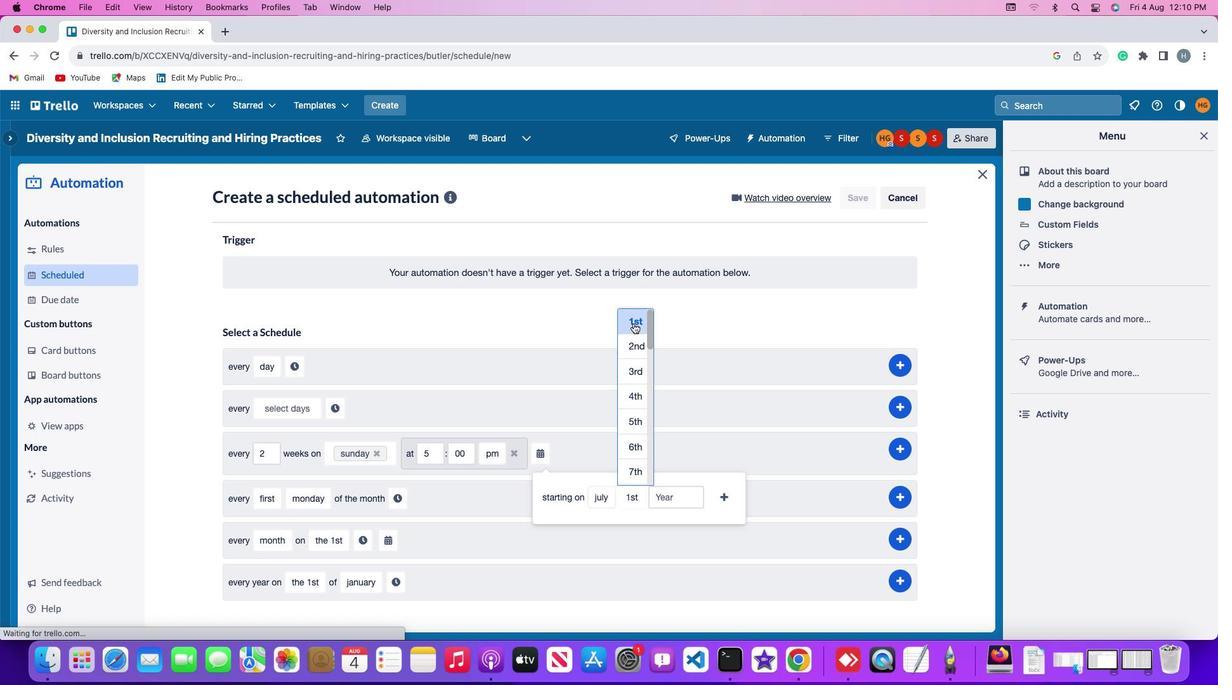 
Action: Mouse pressed left at (633, 323)
Screenshot: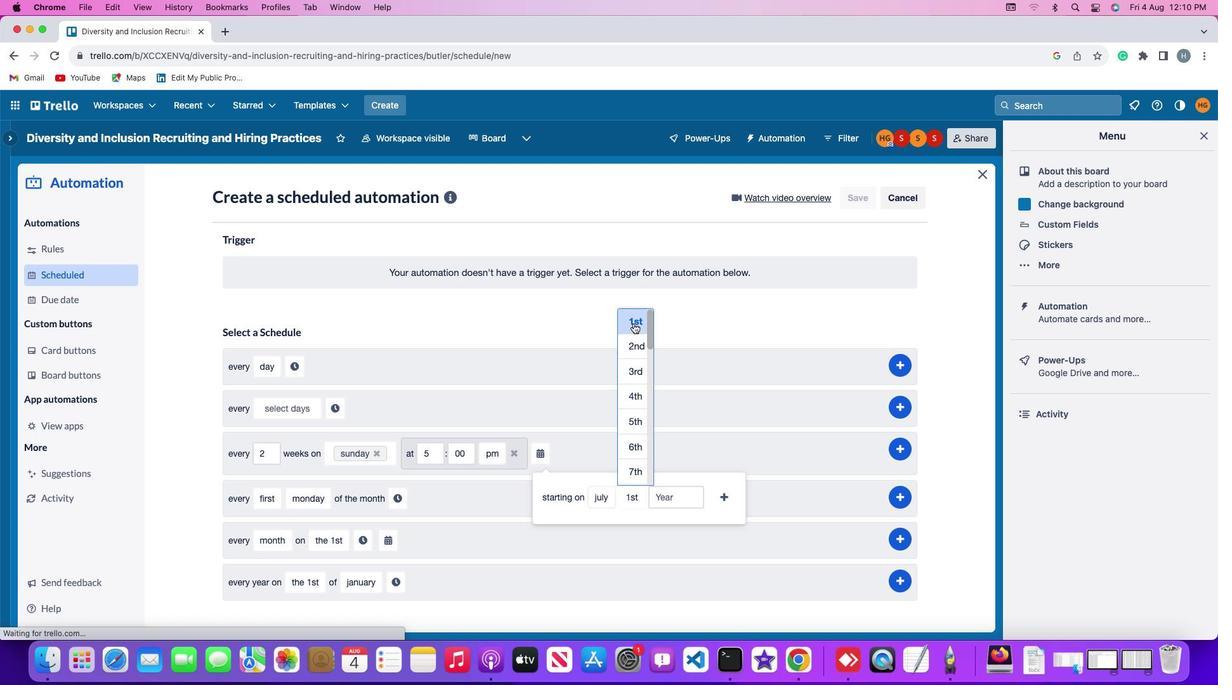 
Action: Mouse moved to (690, 497)
Screenshot: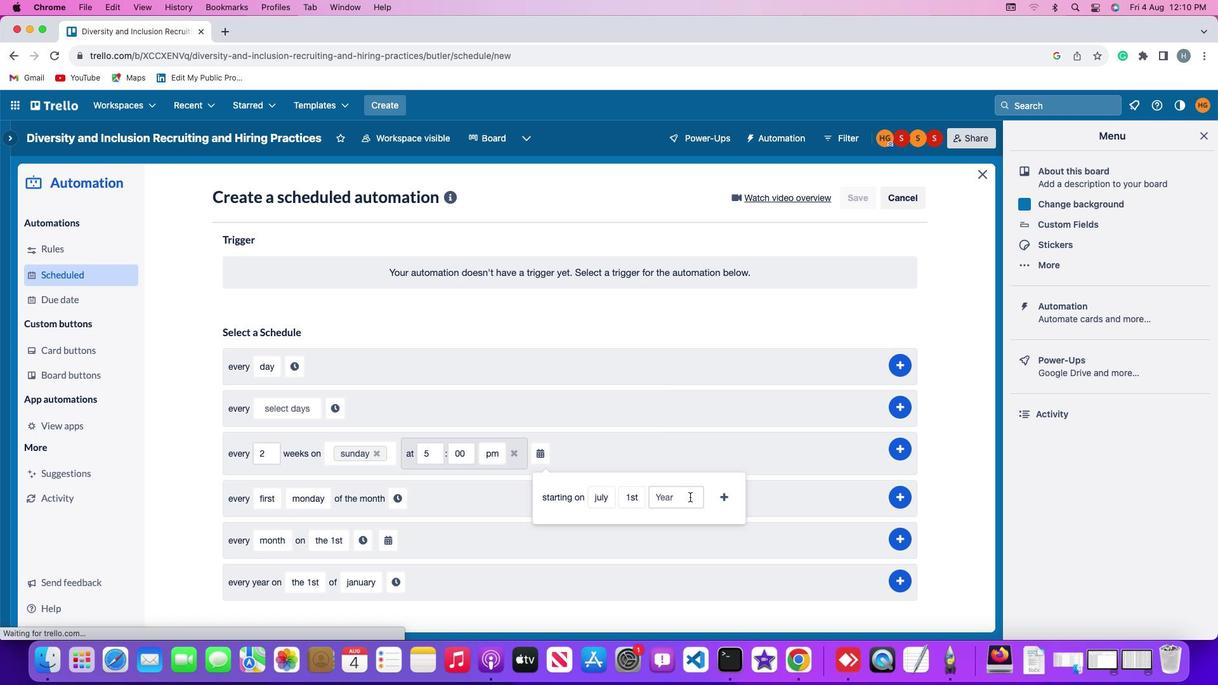
Action: Mouse pressed left at (690, 497)
Screenshot: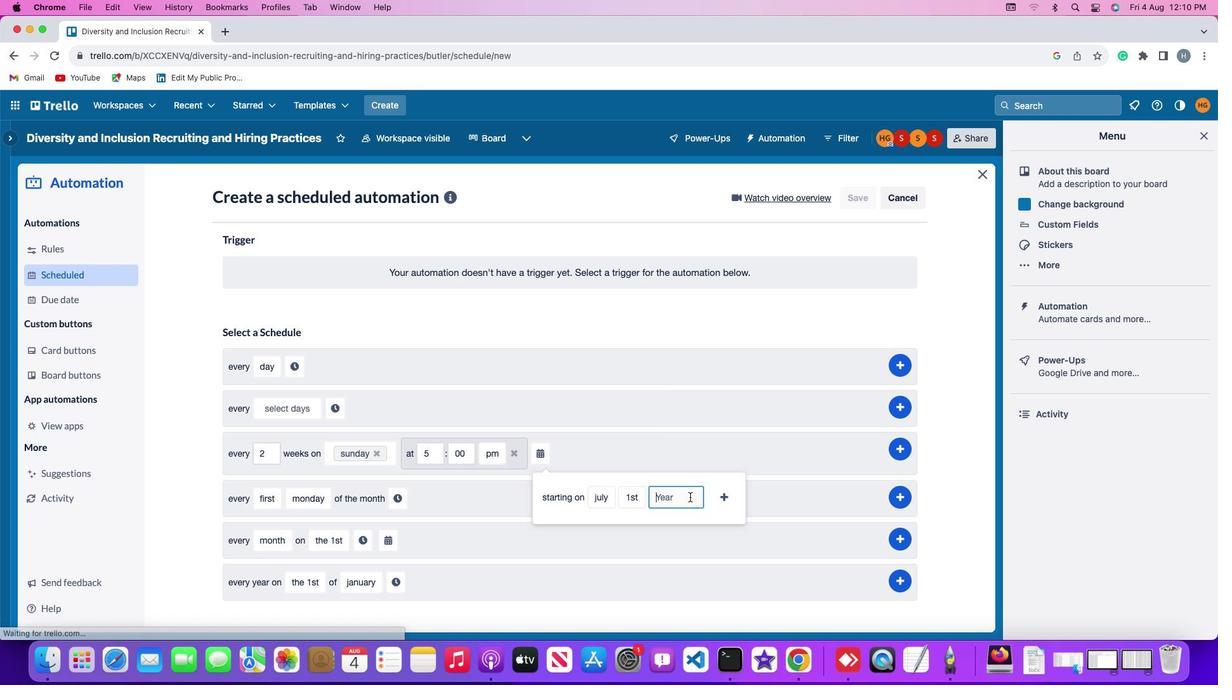 
Action: Mouse moved to (689, 496)
Screenshot: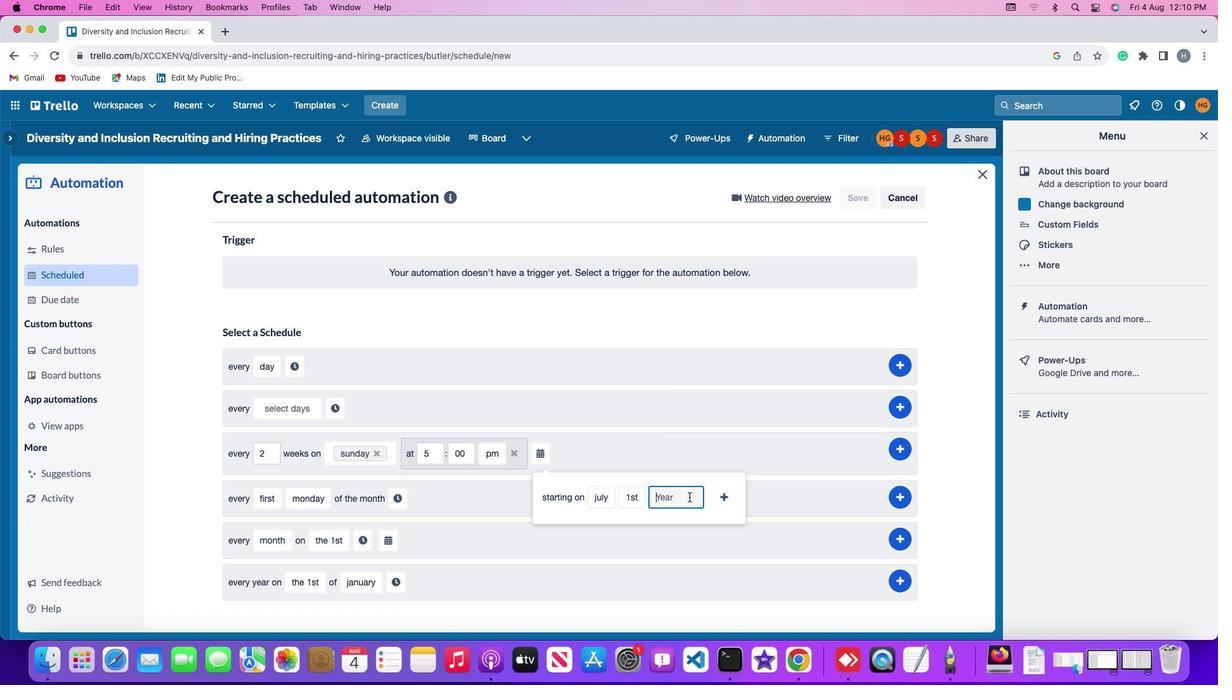 
Action: Key pressed '2''0''2'
Screenshot: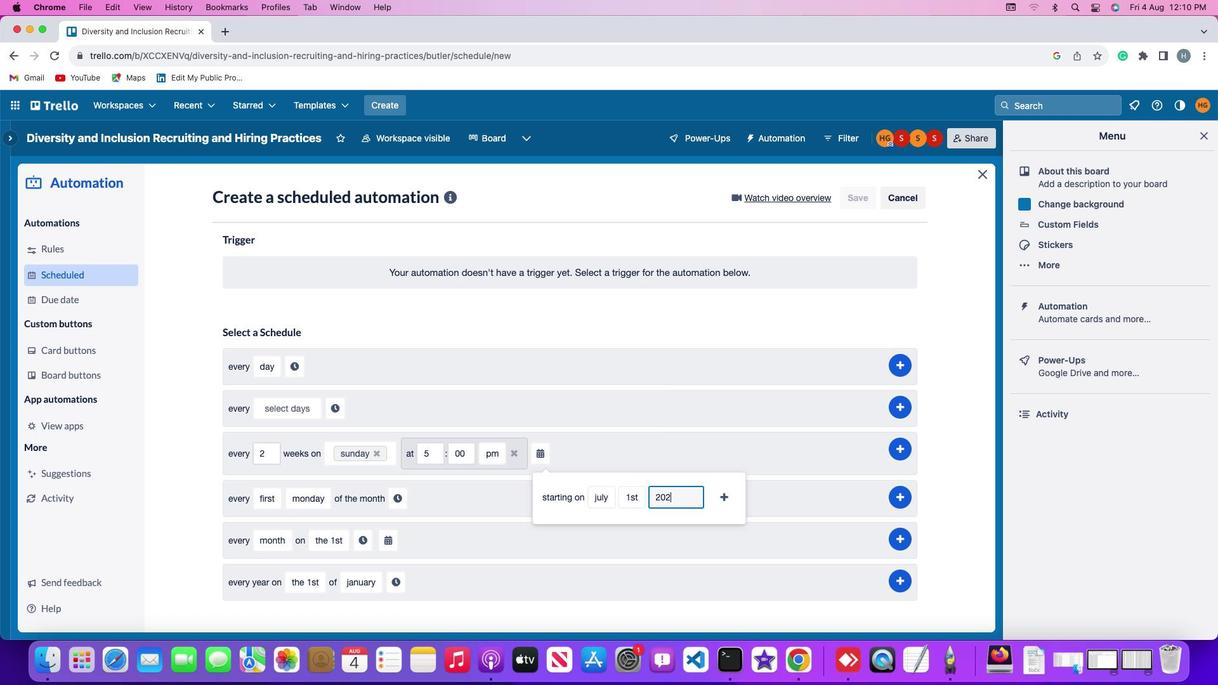 
Action: Mouse moved to (689, 496)
Screenshot: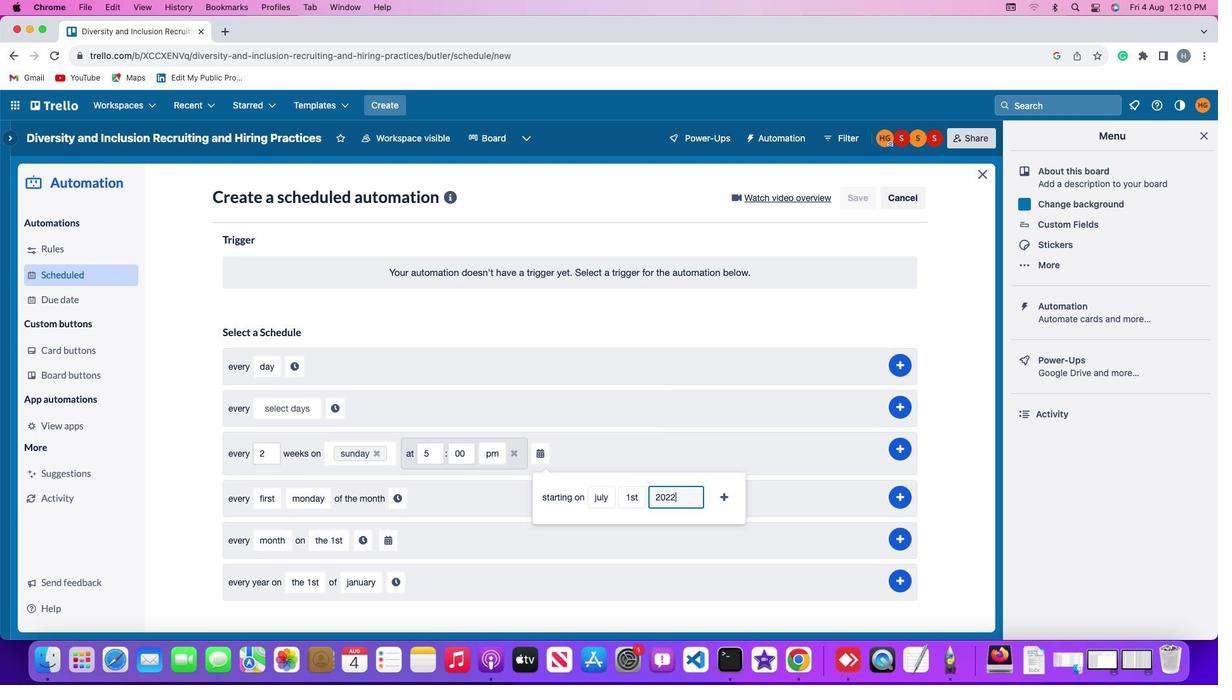 
Action: Key pressed '2'
Screenshot: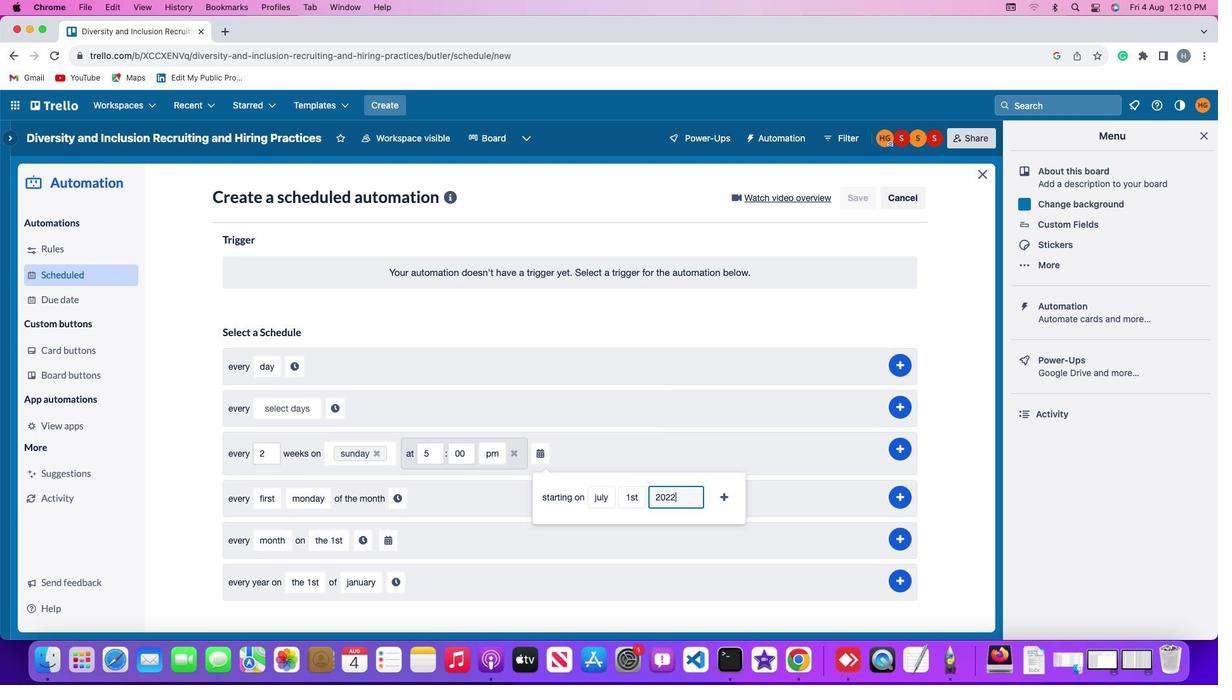 
Action: Mouse moved to (726, 494)
Screenshot: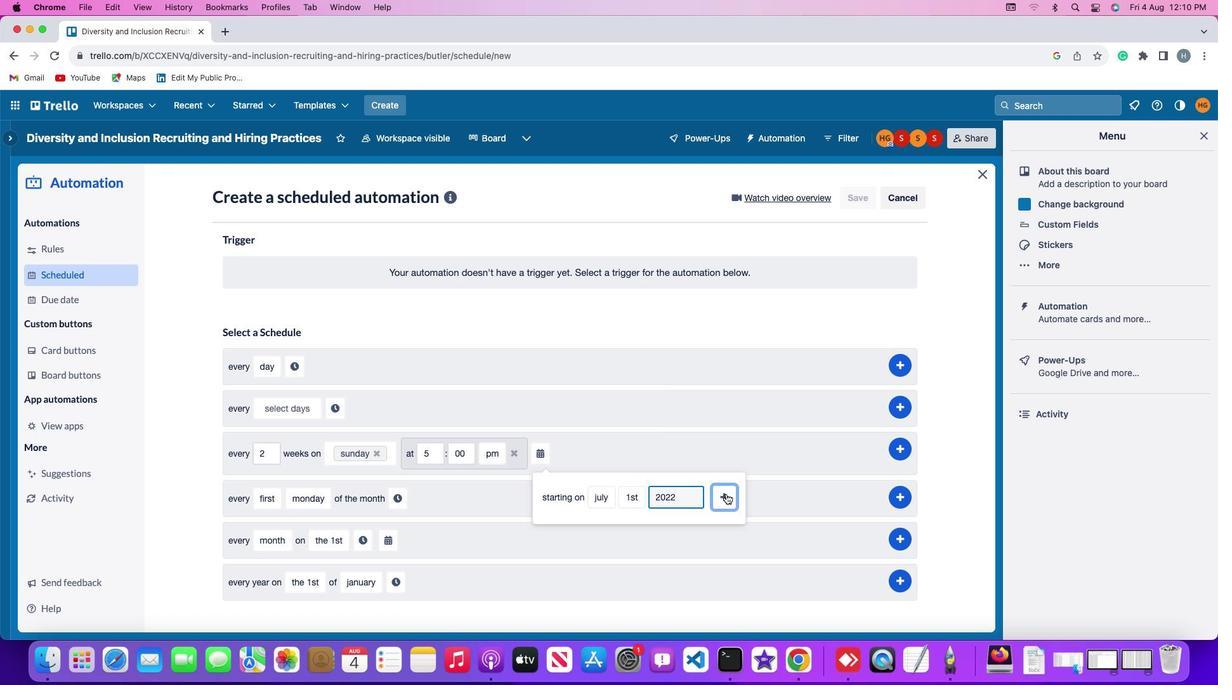 
Action: Mouse pressed left at (726, 494)
Screenshot: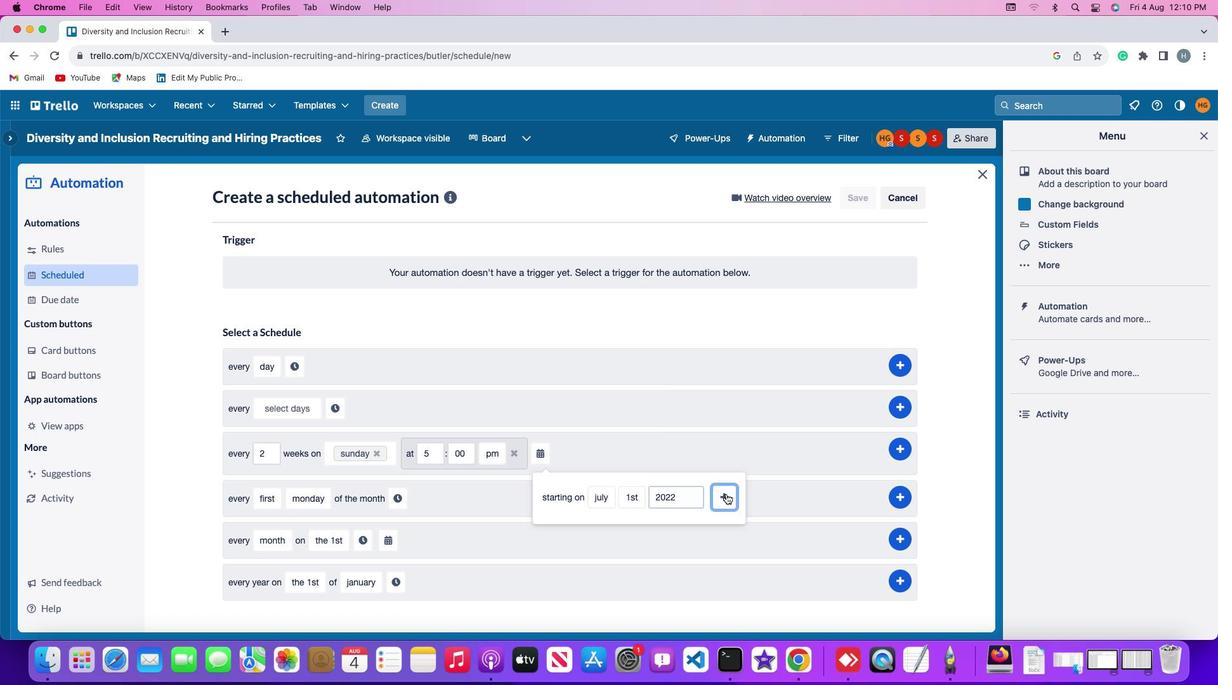 
Action: Mouse moved to (901, 446)
Screenshot: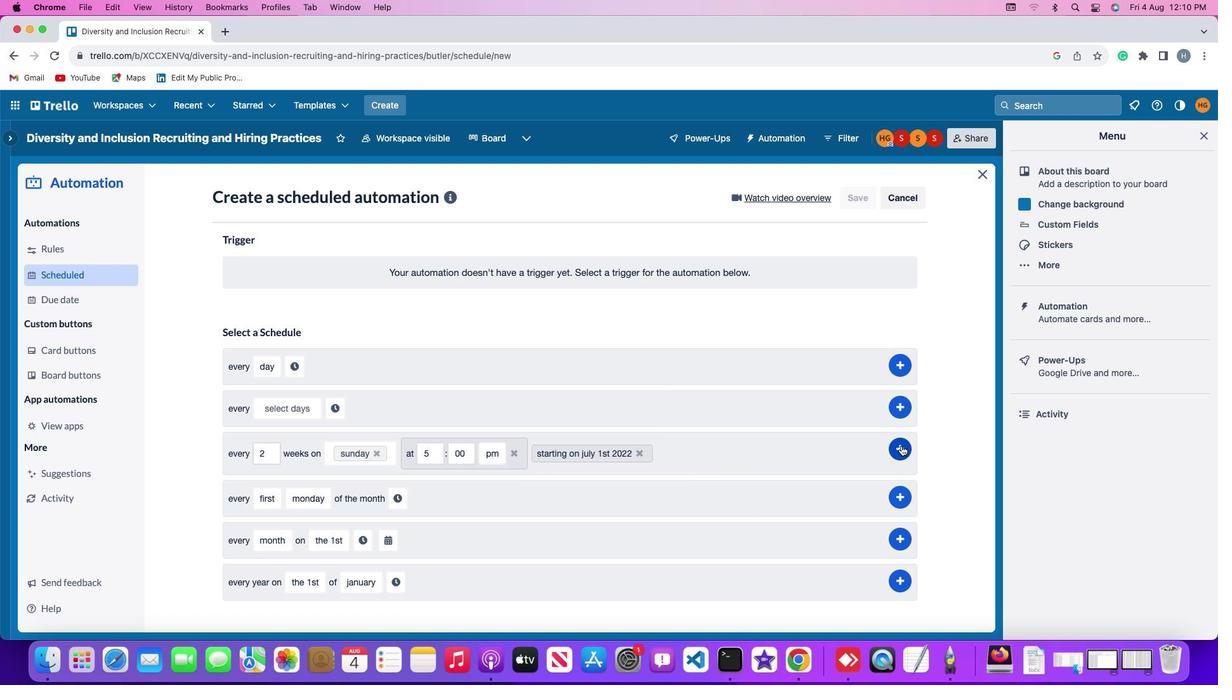 
Action: Mouse pressed left at (901, 446)
Screenshot: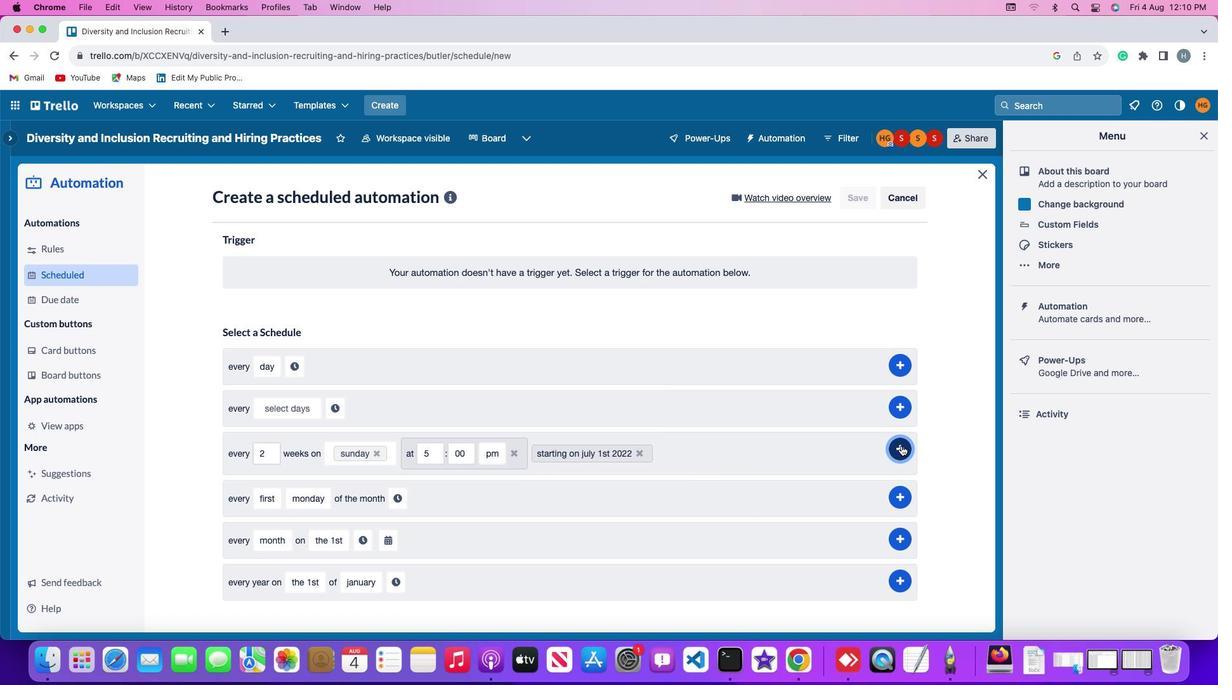 
Action: Mouse moved to (826, 310)
Screenshot: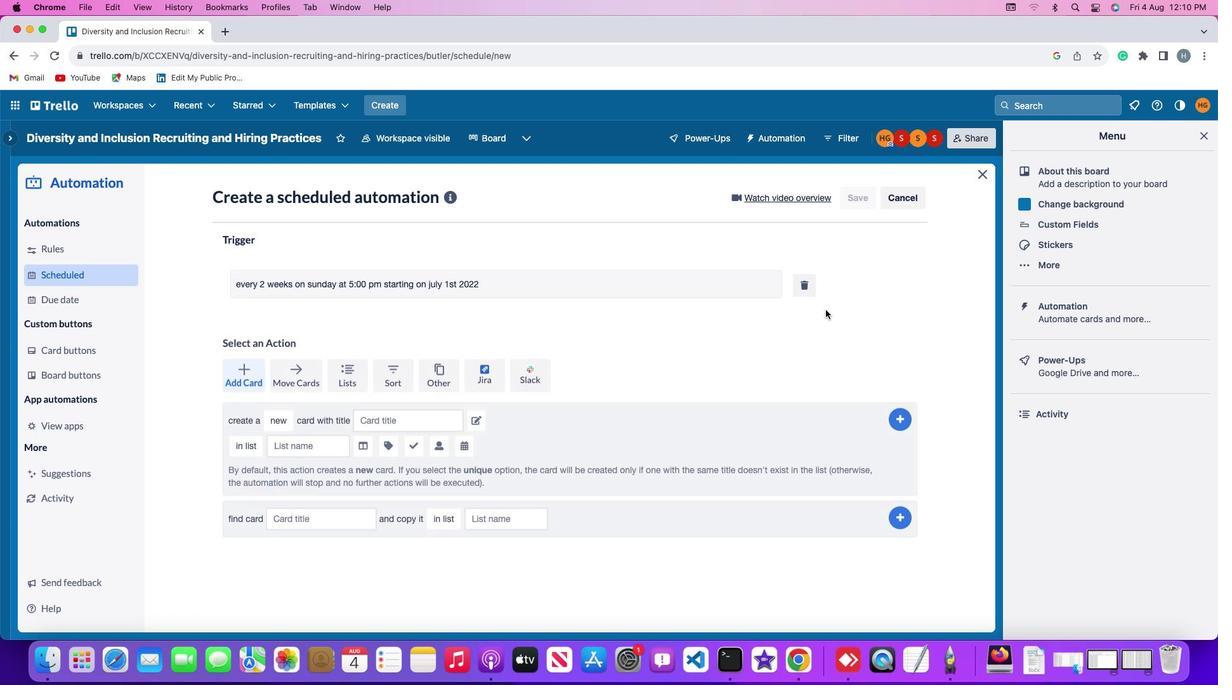 
